 Task: Send an email with the signature Hailey Mitchell with the subject Cancellation of an appointment and the message As per our conversation, please find attached the document you requested. from softage.8@softage.net to softage.10@softage.net and move the email from Sent Items to the folder Reflection
Action: Mouse moved to (109, 154)
Screenshot: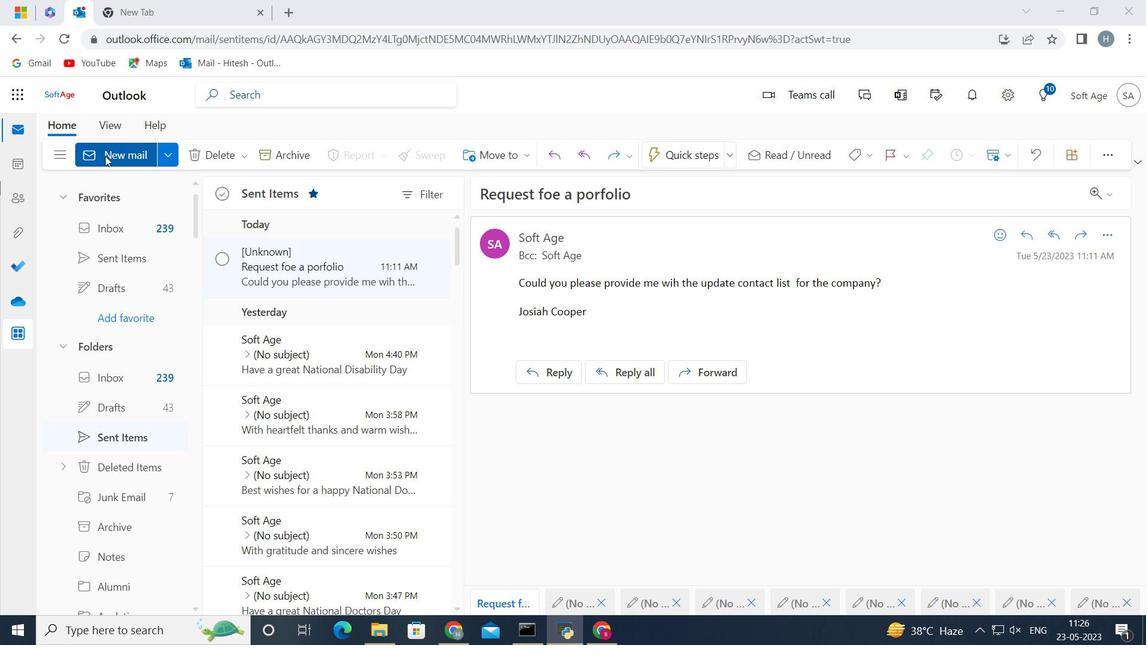 
Action: Mouse pressed left at (109, 154)
Screenshot: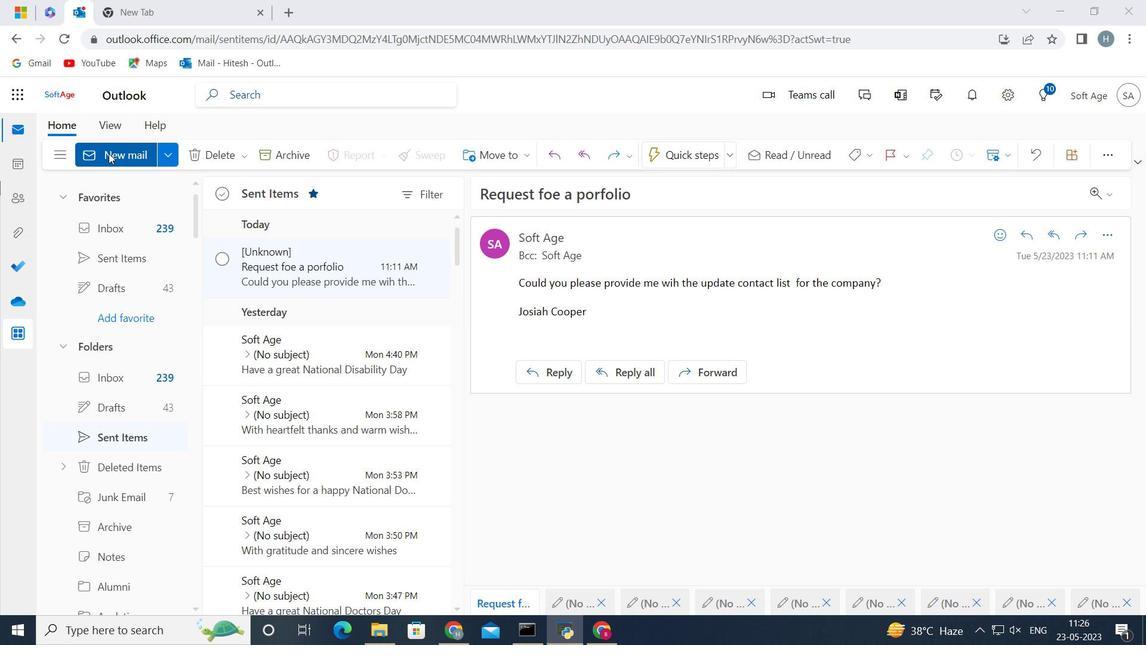 
Action: Mouse moved to (932, 157)
Screenshot: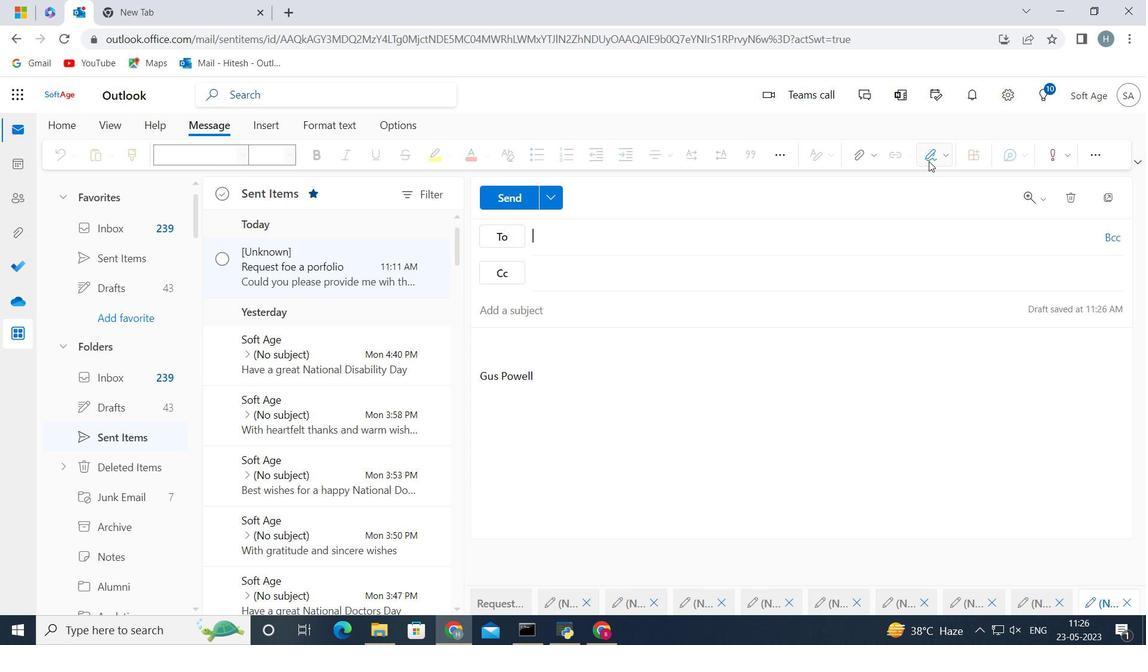 
Action: Mouse pressed left at (932, 157)
Screenshot: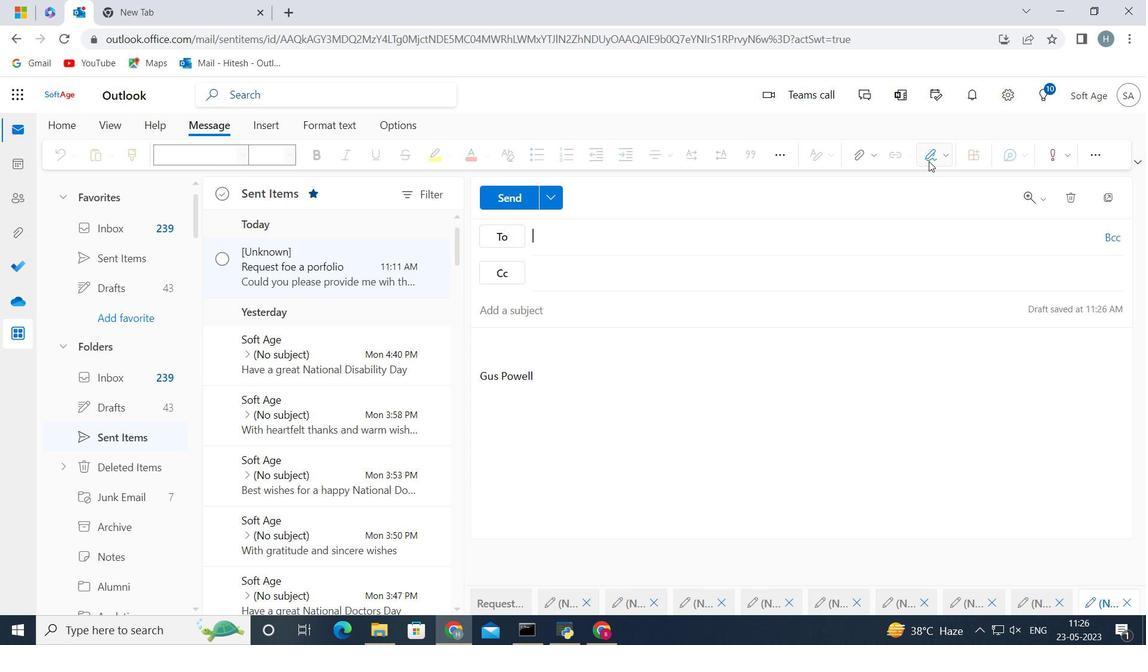 
Action: Mouse moved to (907, 212)
Screenshot: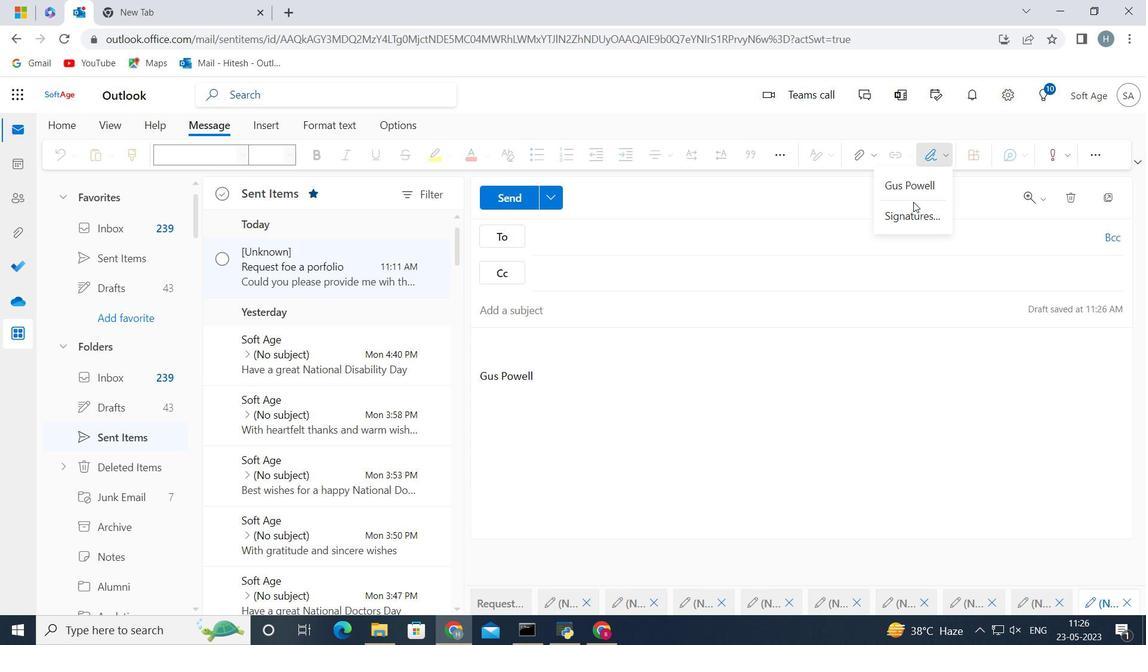 
Action: Mouse pressed left at (907, 212)
Screenshot: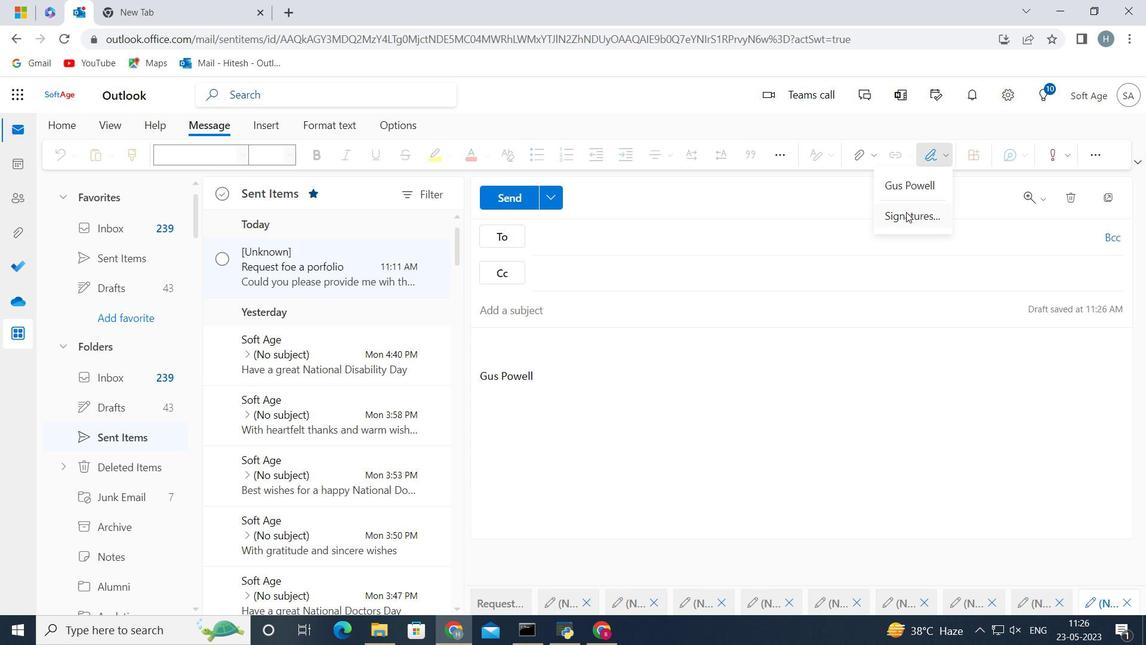 
Action: Mouse moved to (845, 272)
Screenshot: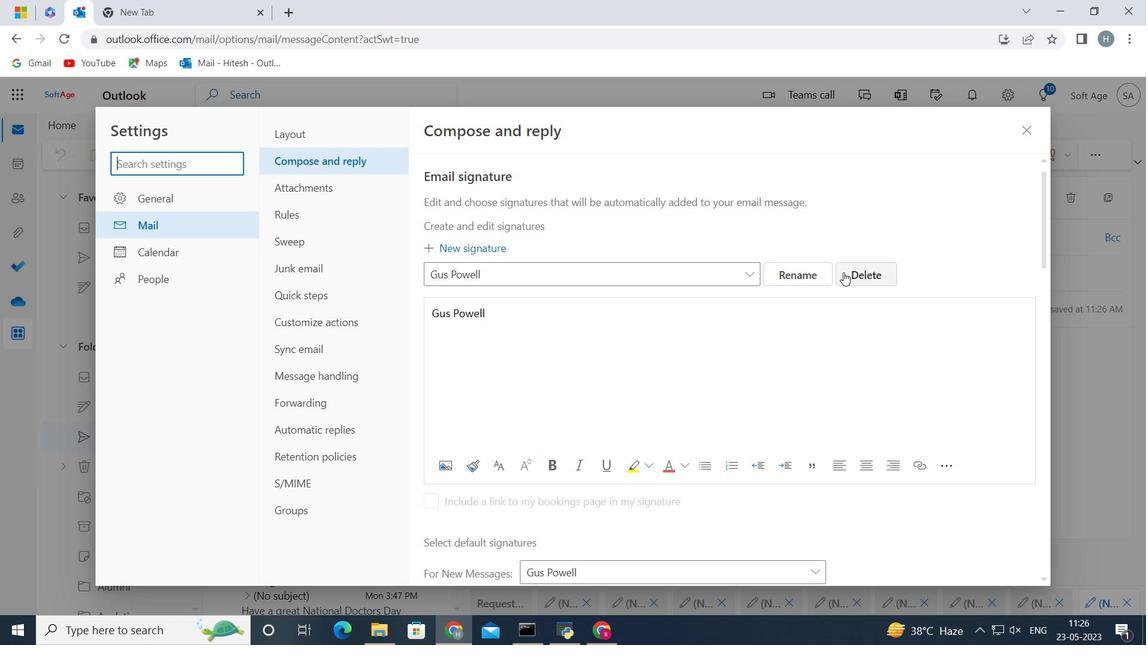 
Action: Mouse pressed left at (845, 272)
Screenshot: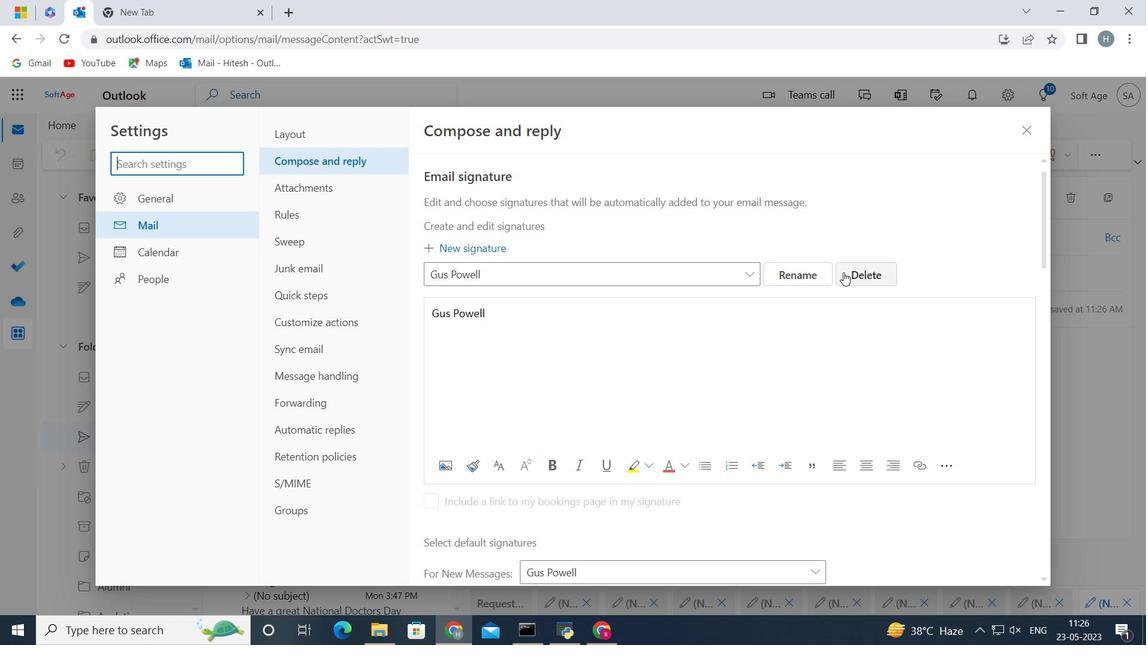 
Action: Mouse moved to (753, 273)
Screenshot: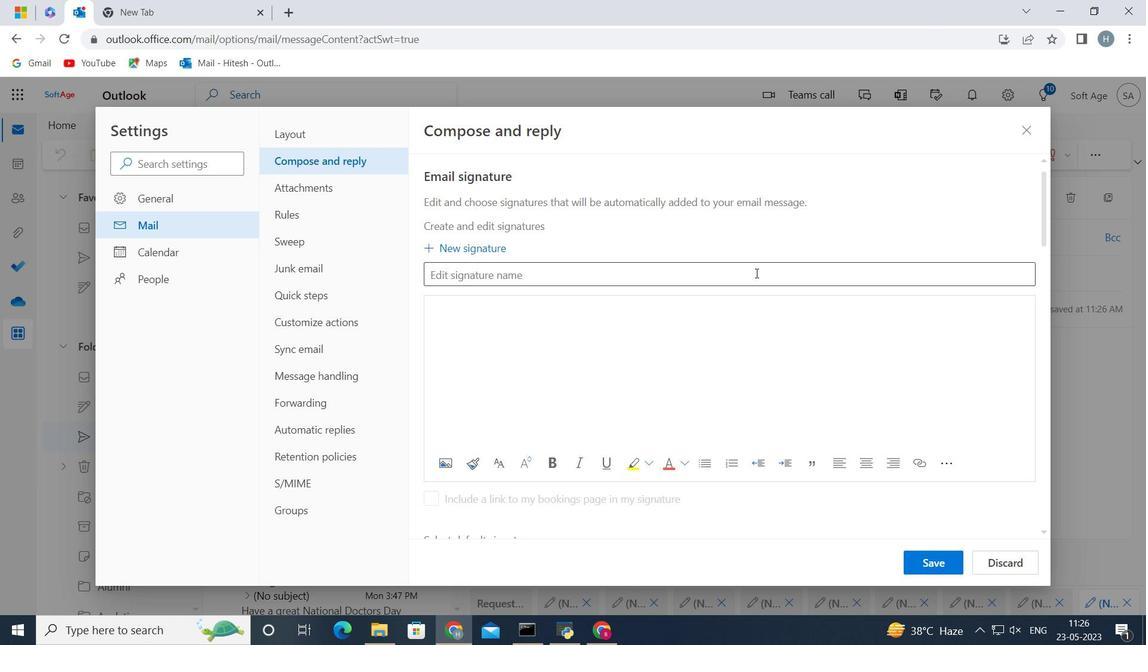 
Action: Mouse pressed left at (753, 273)
Screenshot: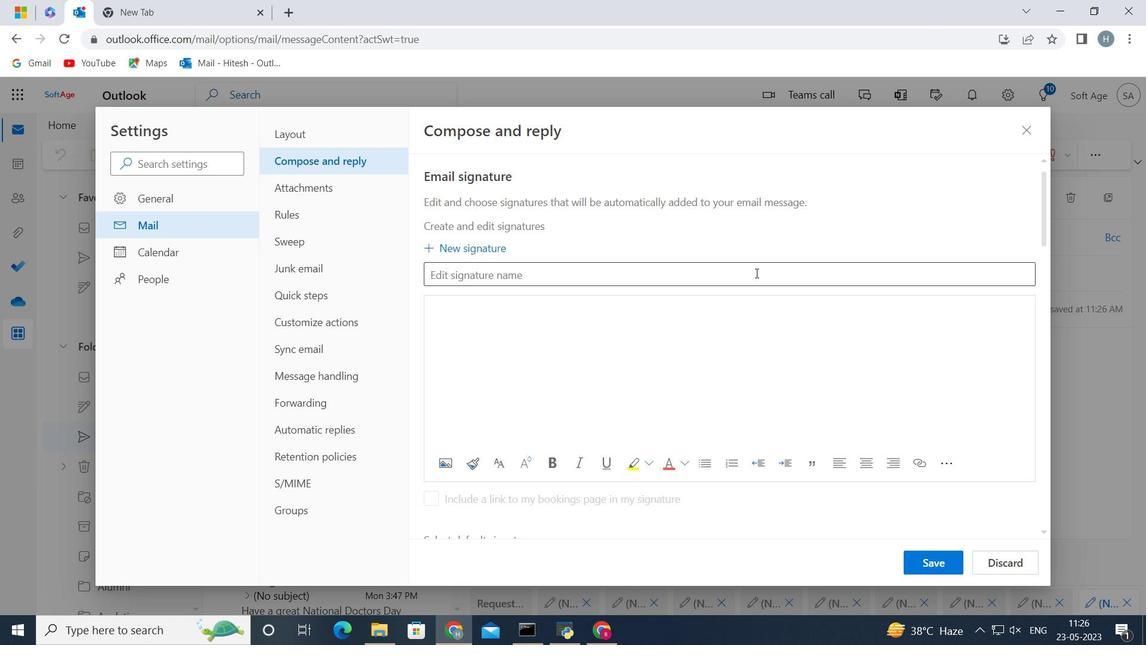 
Action: Mouse moved to (752, 273)
Screenshot: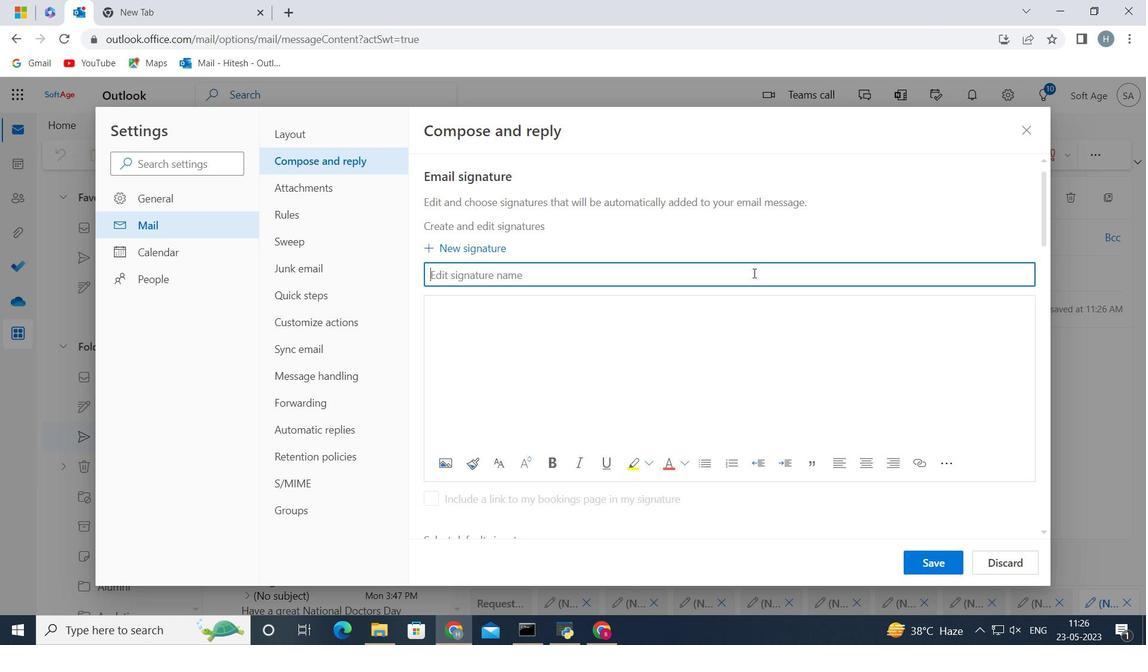 
Action: Key pressed <Key.shift>Hailey<Key.space><Key.shift>Mitchell
Screenshot: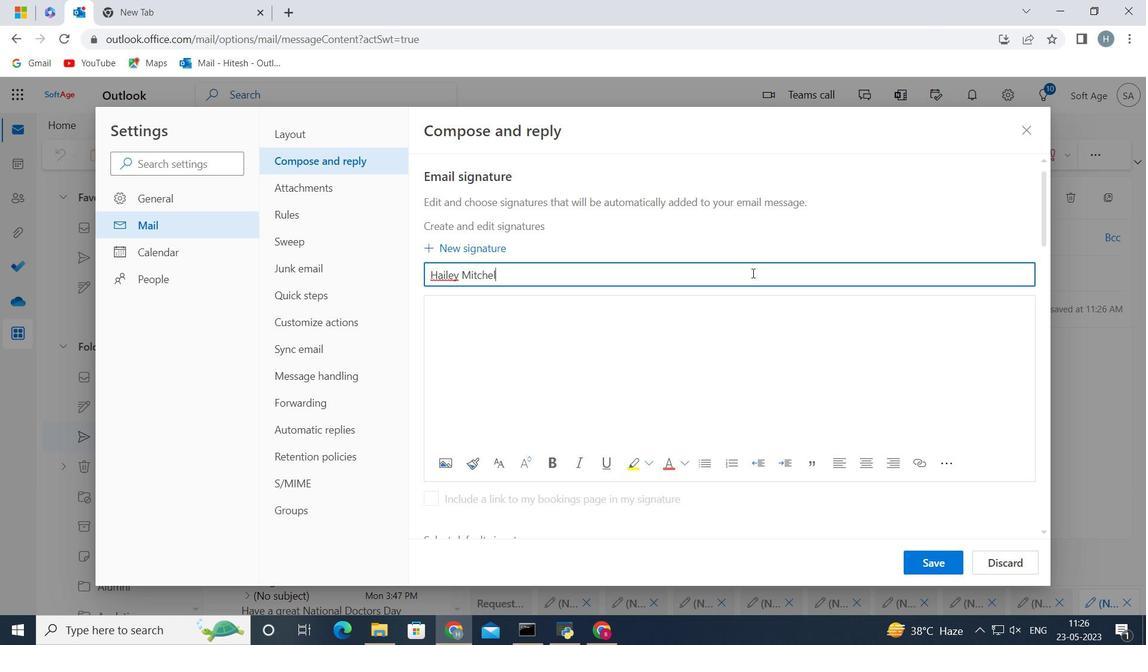 
Action: Mouse moved to (596, 321)
Screenshot: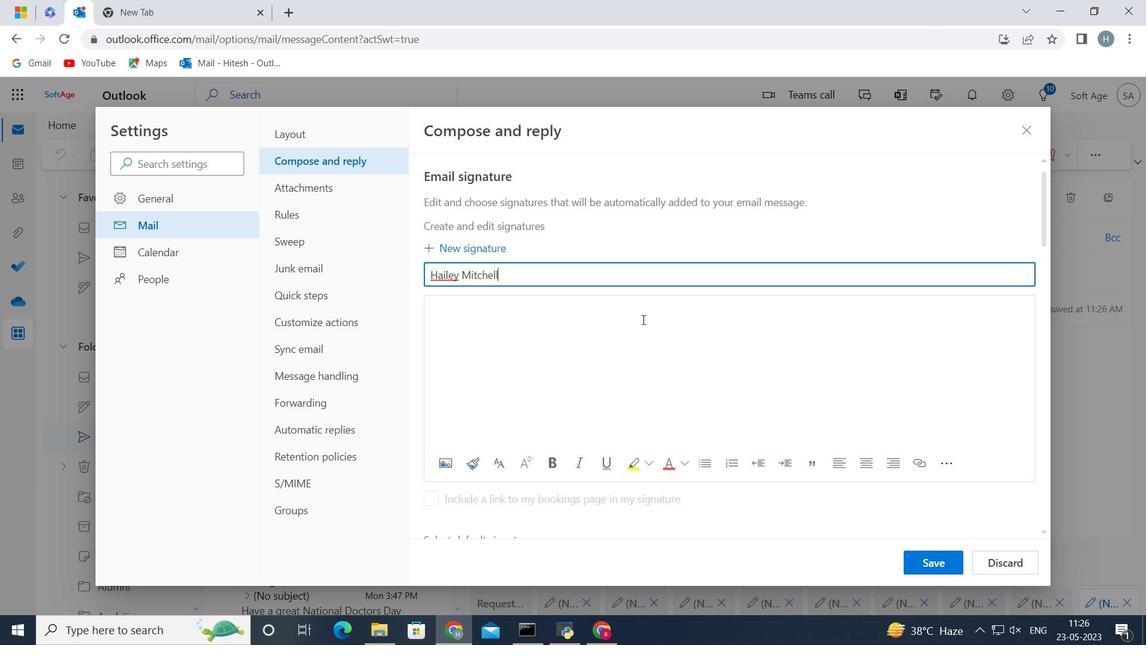 
Action: Mouse pressed left at (596, 321)
Screenshot: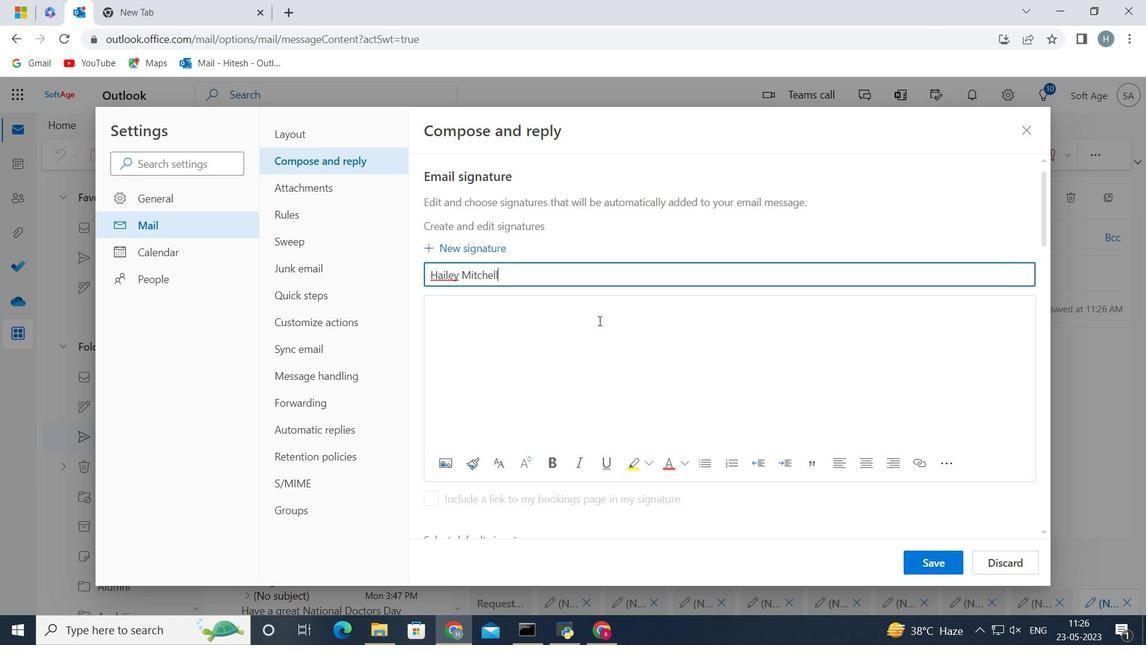 
Action: Key pressed <Key.shift><Key.shift><Key.shift><Key.shift><Key.shift><Key.shift>Hailey<Key.space><Key.shift><Key.shift><Key.shift><Key.shift><Key.shift><Key.shift><Key.shift><Key.shift><Key.shift><Key.shift><Key.shift>Mitchell
Screenshot: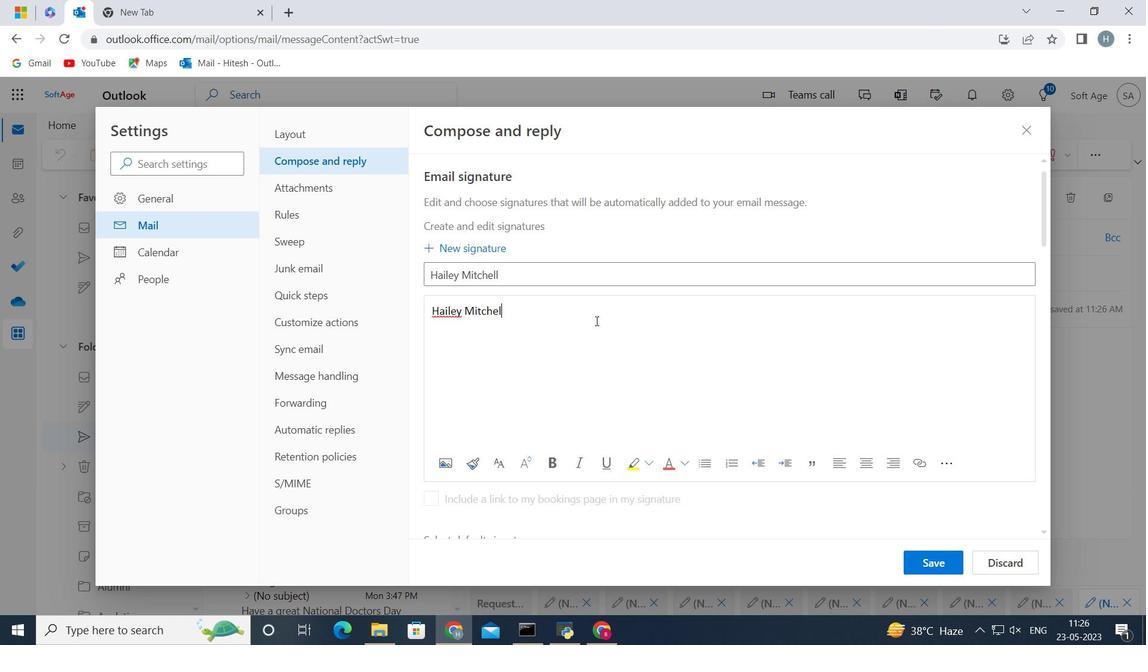 
Action: Mouse moved to (939, 558)
Screenshot: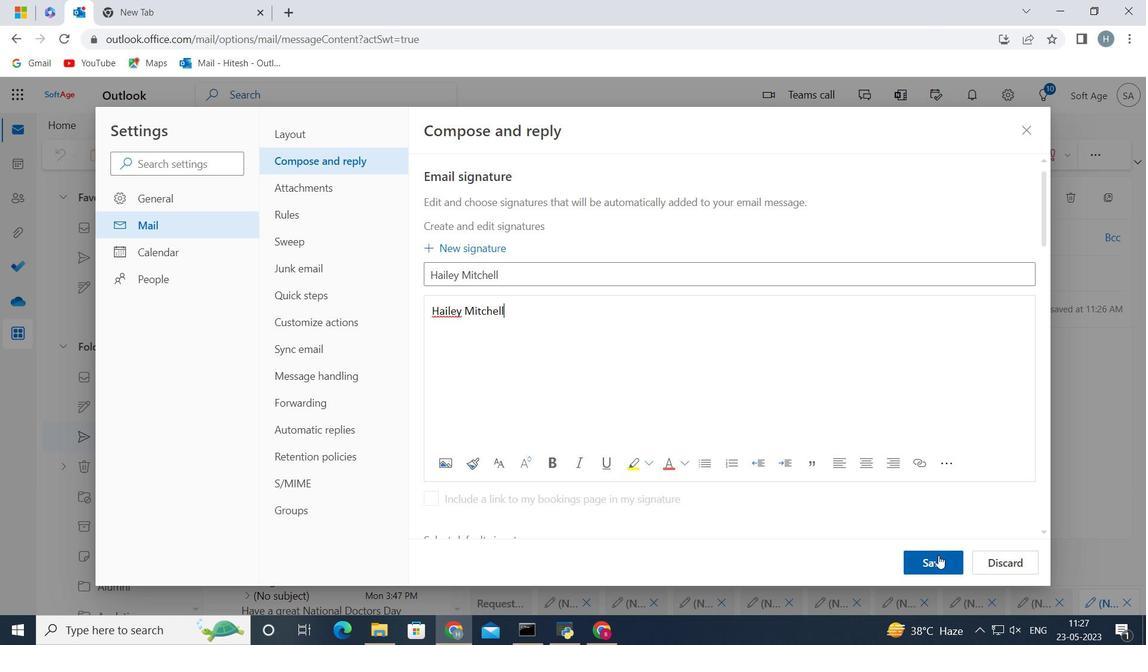 
Action: Mouse pressed left at (939, 558)
Screenshot: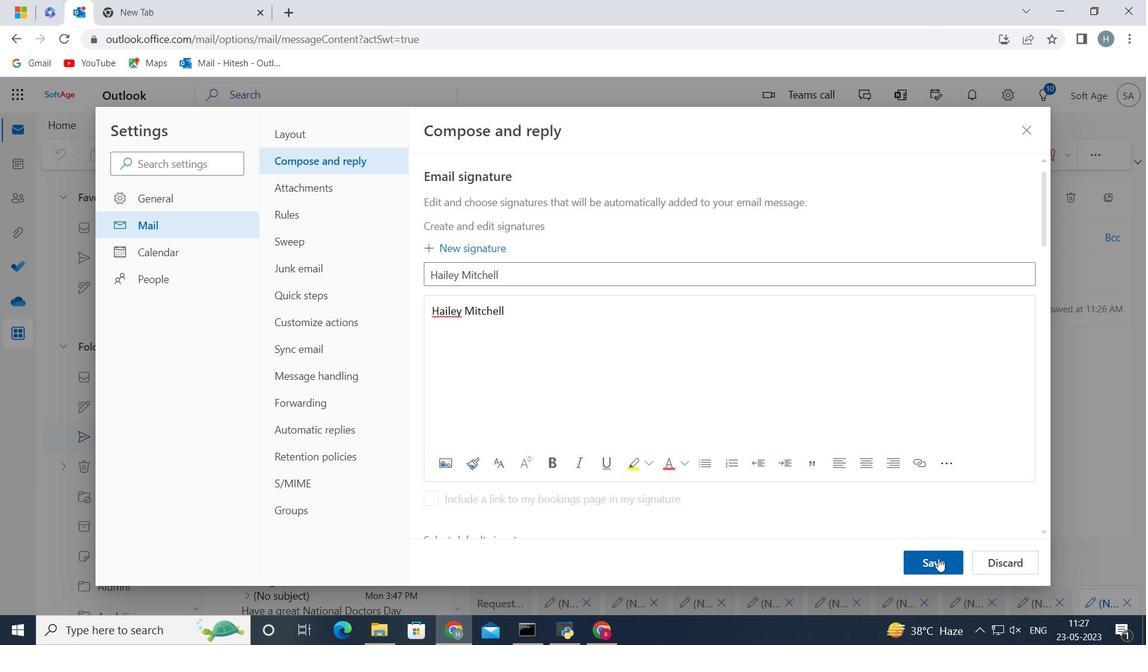 
Action: Mouse moved to (788, 385)
Screenshot: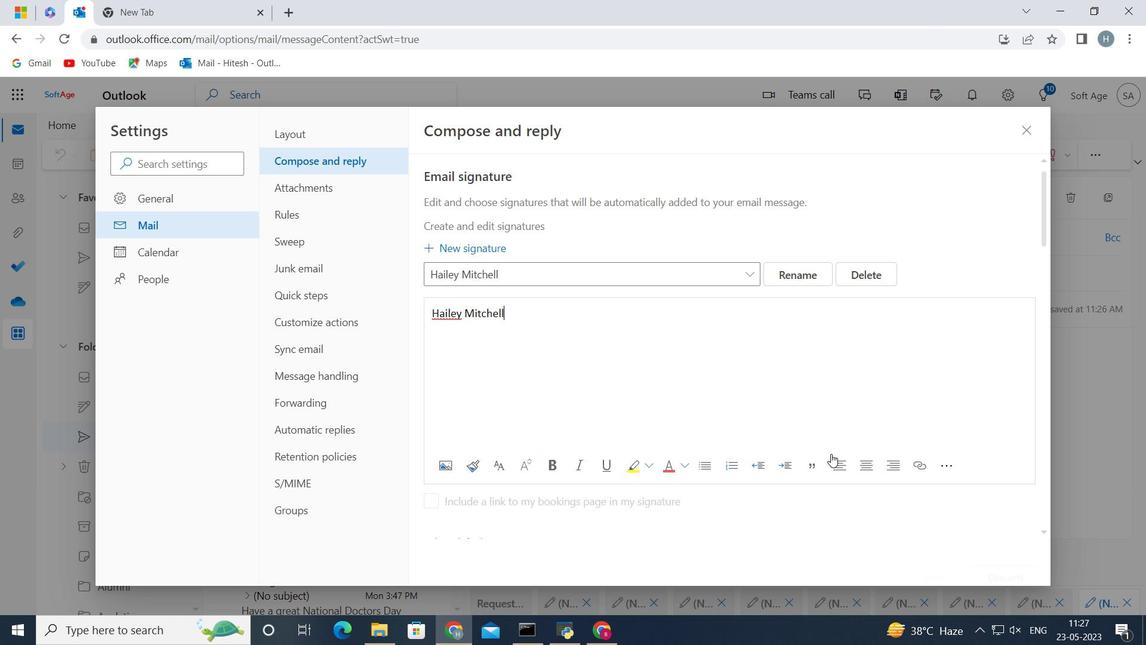 
Action: Mouse scrolled (788, 385) with delta (0, 0)
Screenshot: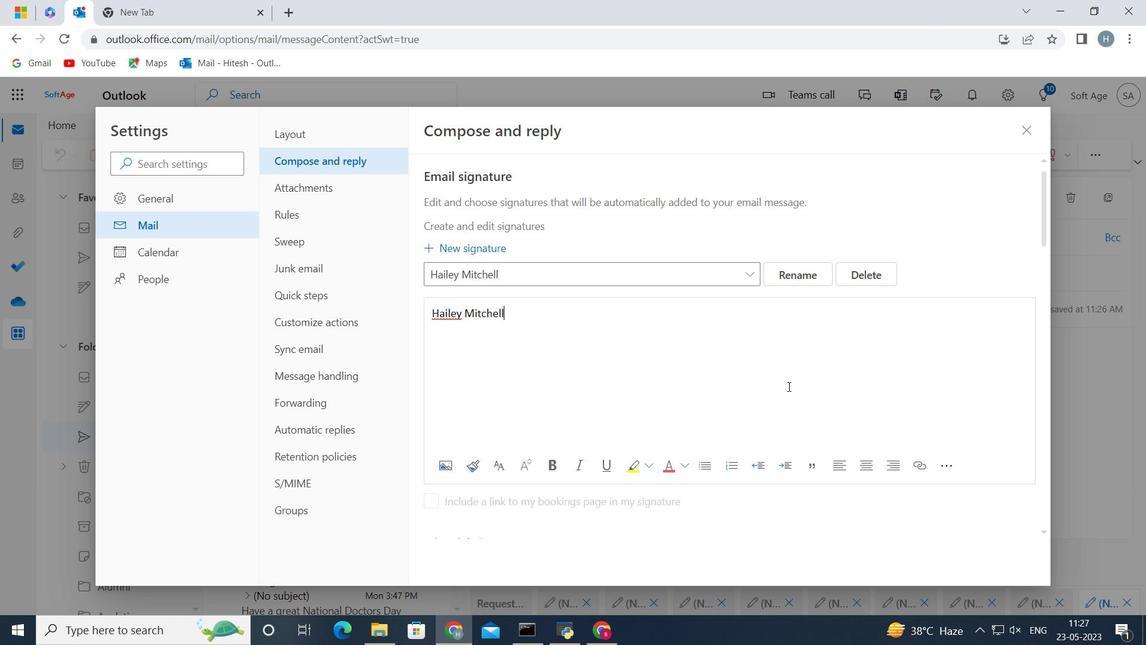 
Action: Mouse scrolled (788, 385) with delta (0, 0)
Screenshot: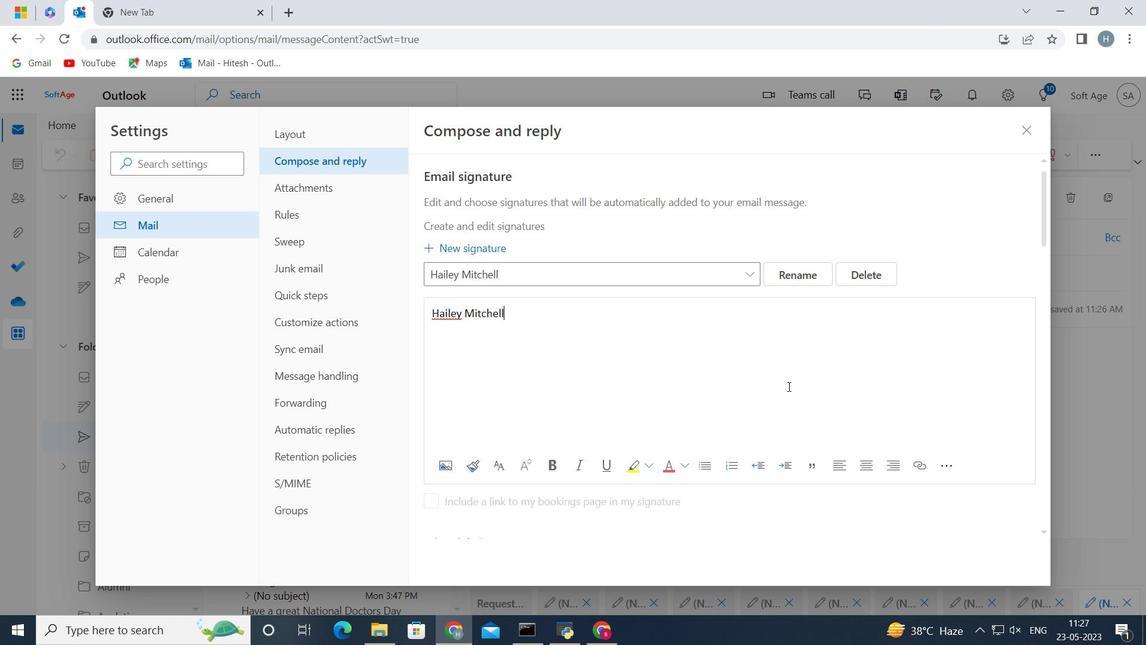 
Action: Mouse scrolled (788, 385) with delta (0, 0)
Screenshot: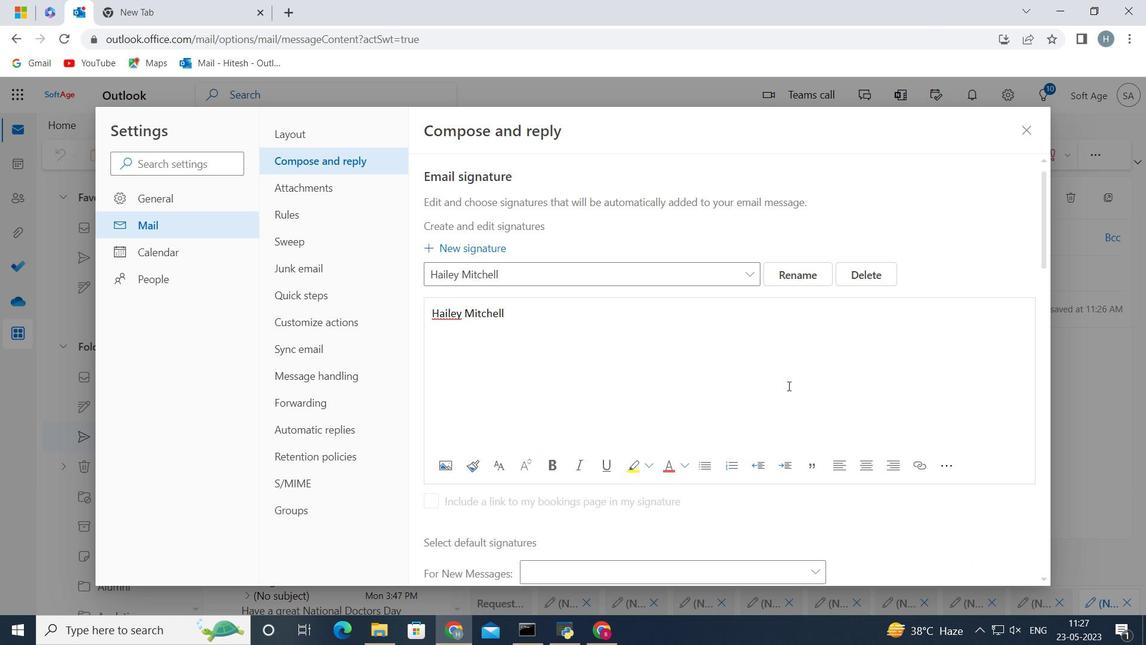 
Action: Mouse moved to (752, 354)
Screenshot: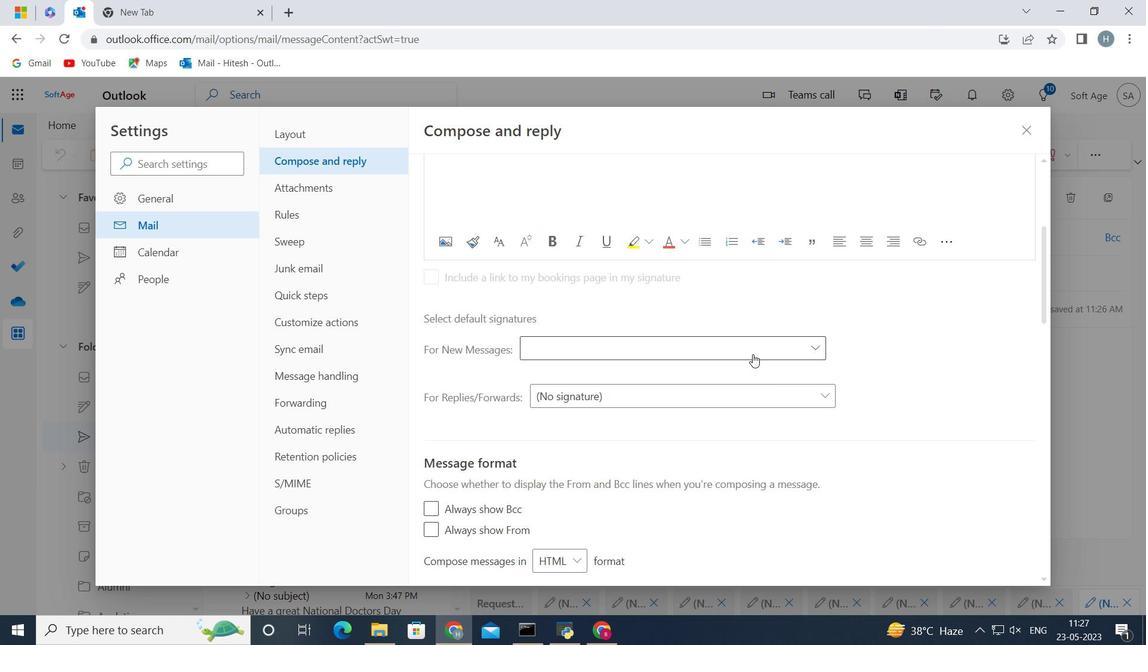 
Action: Mouse pressed left at (752, 354)
Screenshot: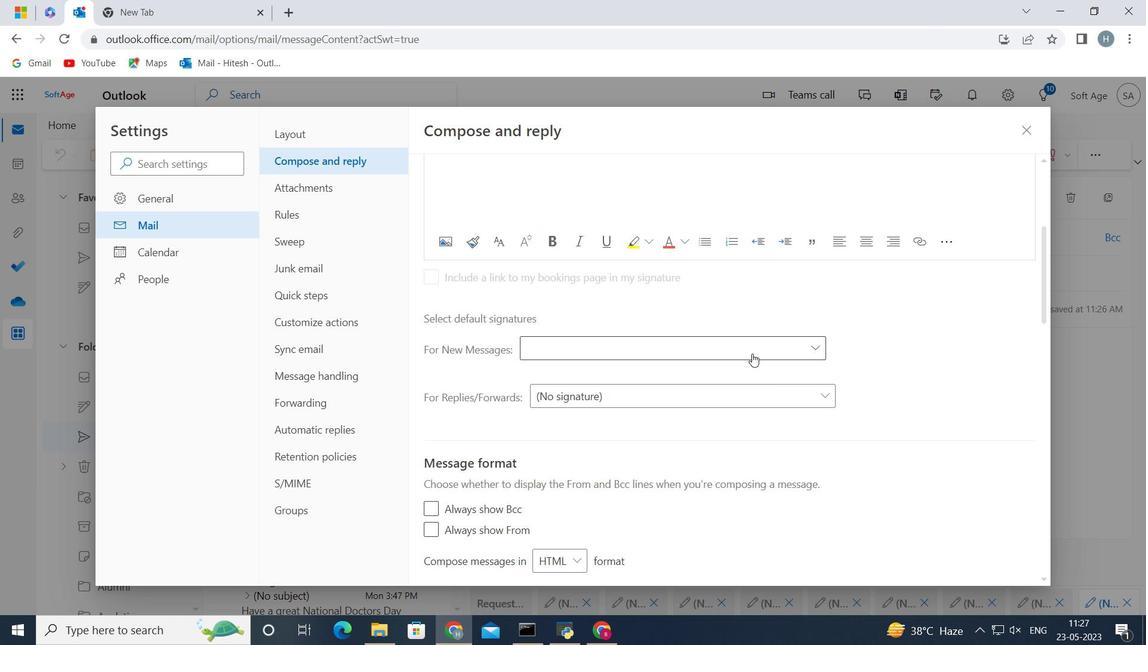 
Action: Mouse moved to (741, 394)
Screenshot: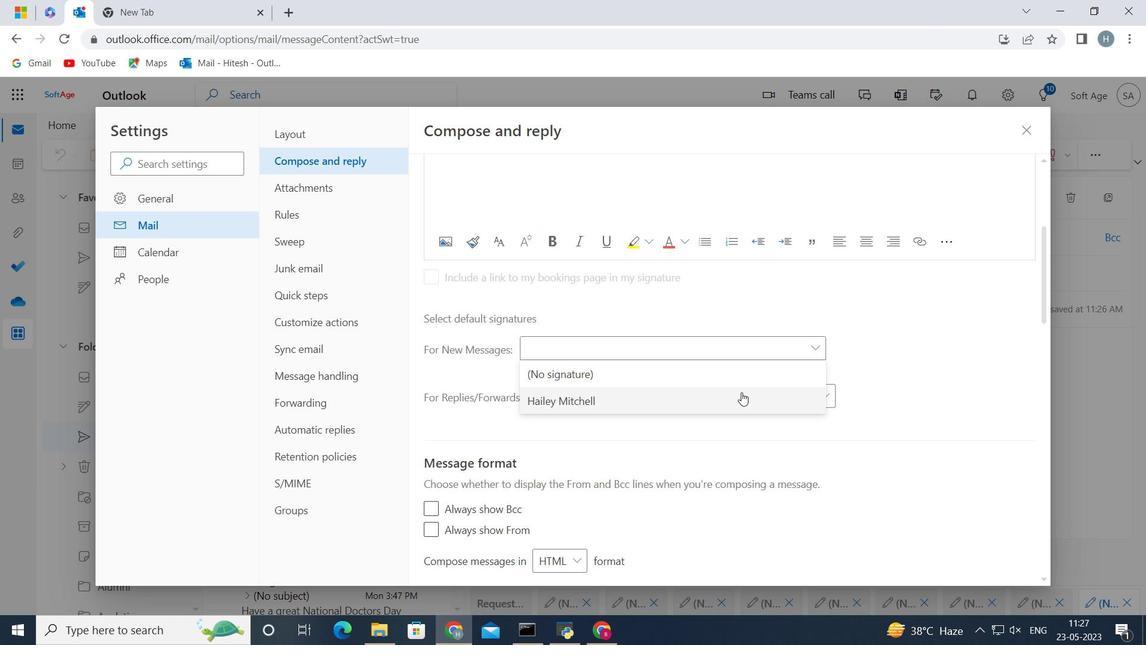 
Action: Mouse pressed left at (741, 394)
Screenshot: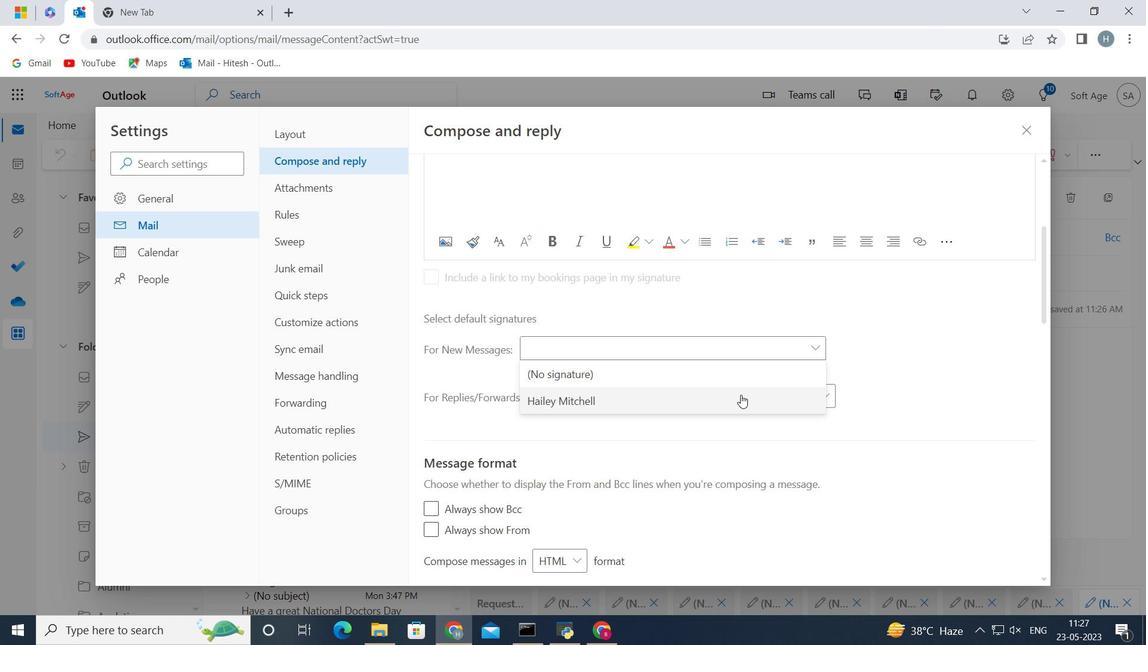 
Action: Mouse moved to (933, 561)
Screenshot: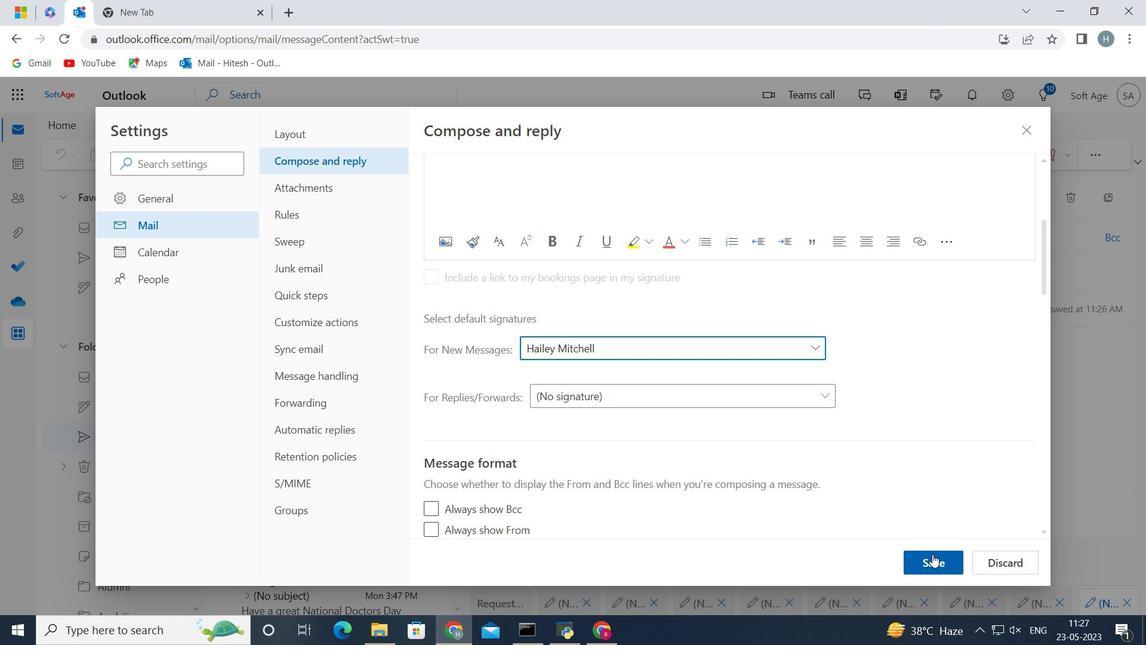 
Action: Mouse pressed left at (933, 561)
Screenshot: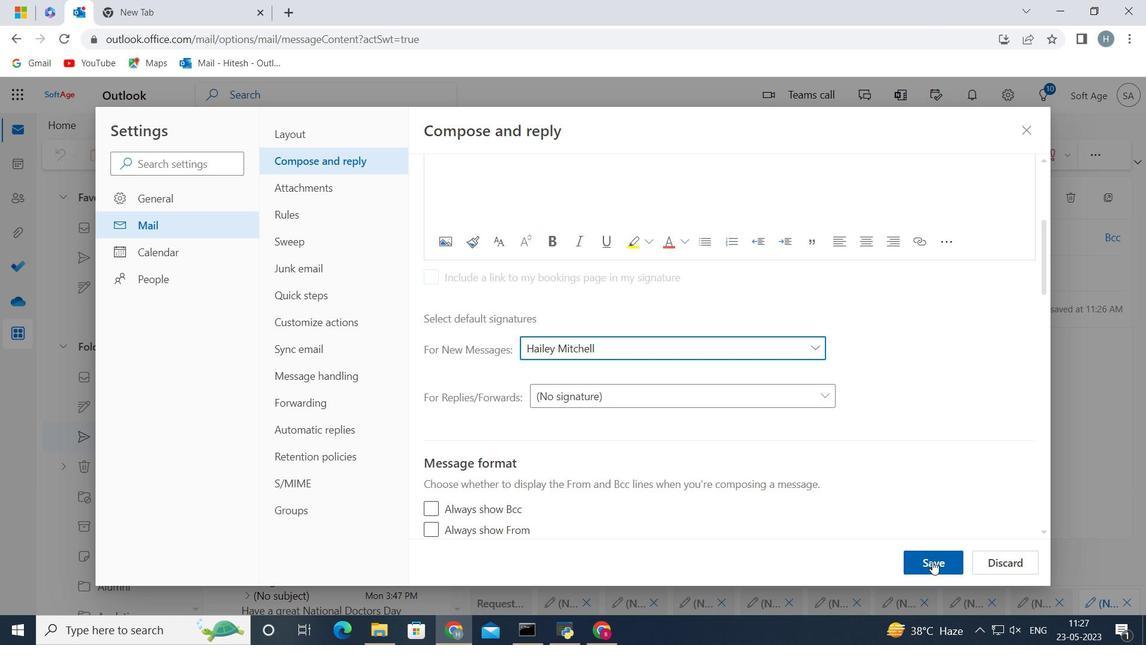 
Action: Mouse moved to (1023, 129)
Screenshot: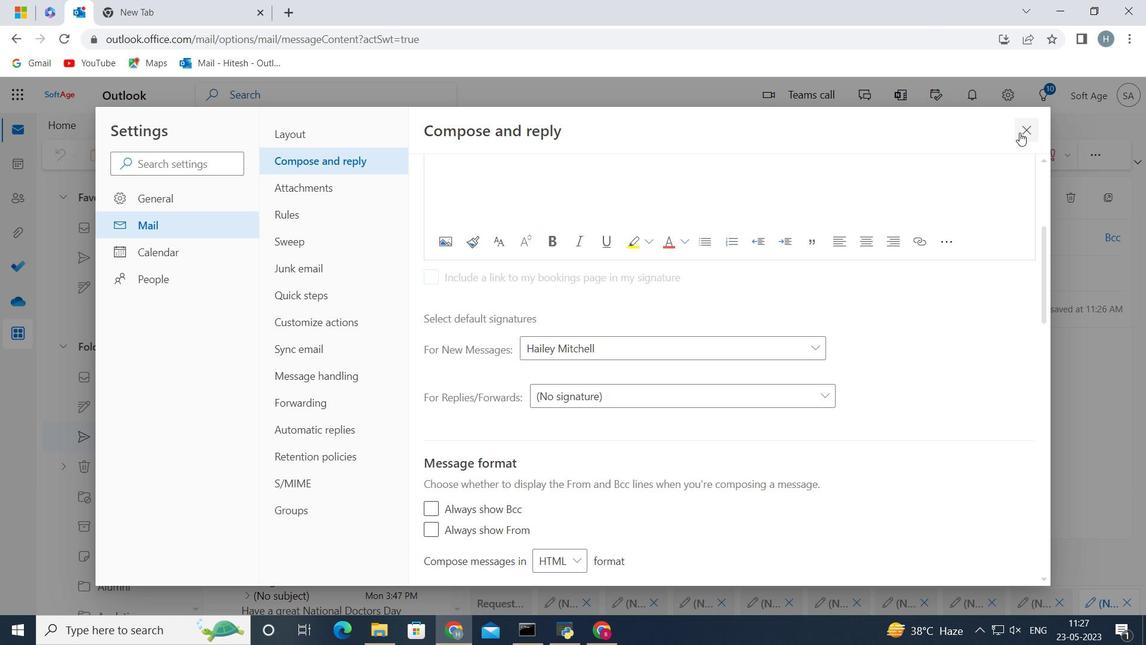 
Action: Mouse pressed left at (1023, 129)
Screenshot: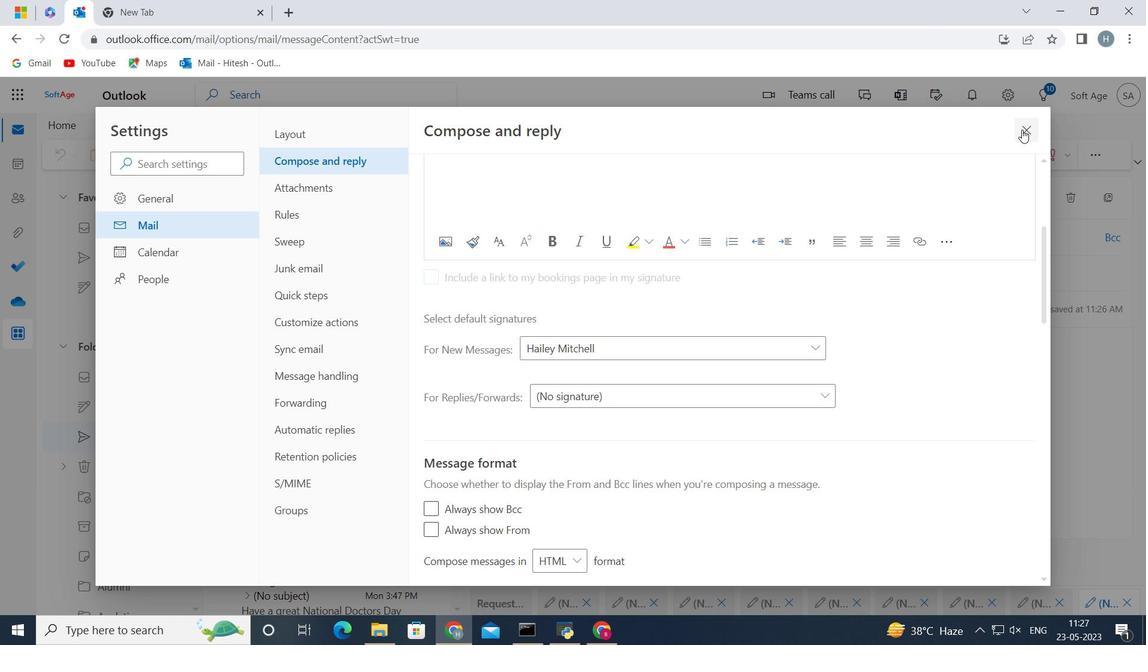 
Action: Mouse moved to (529, 306)
Screenshot: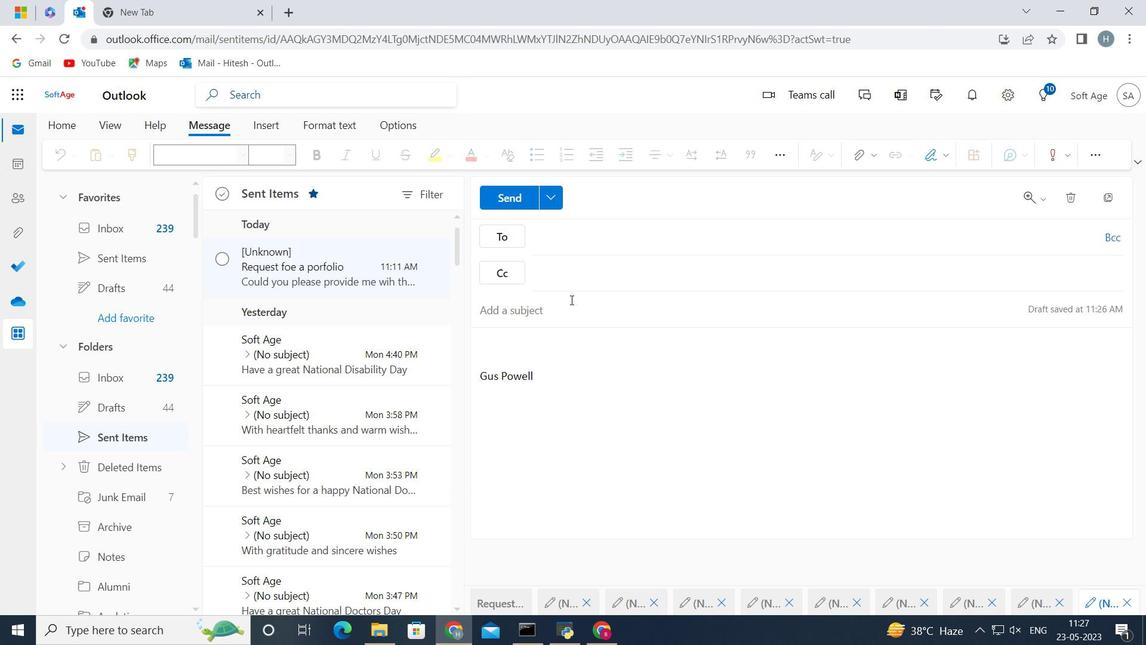 
Action: Mouse pressed left at (529, 306)
Screenshot: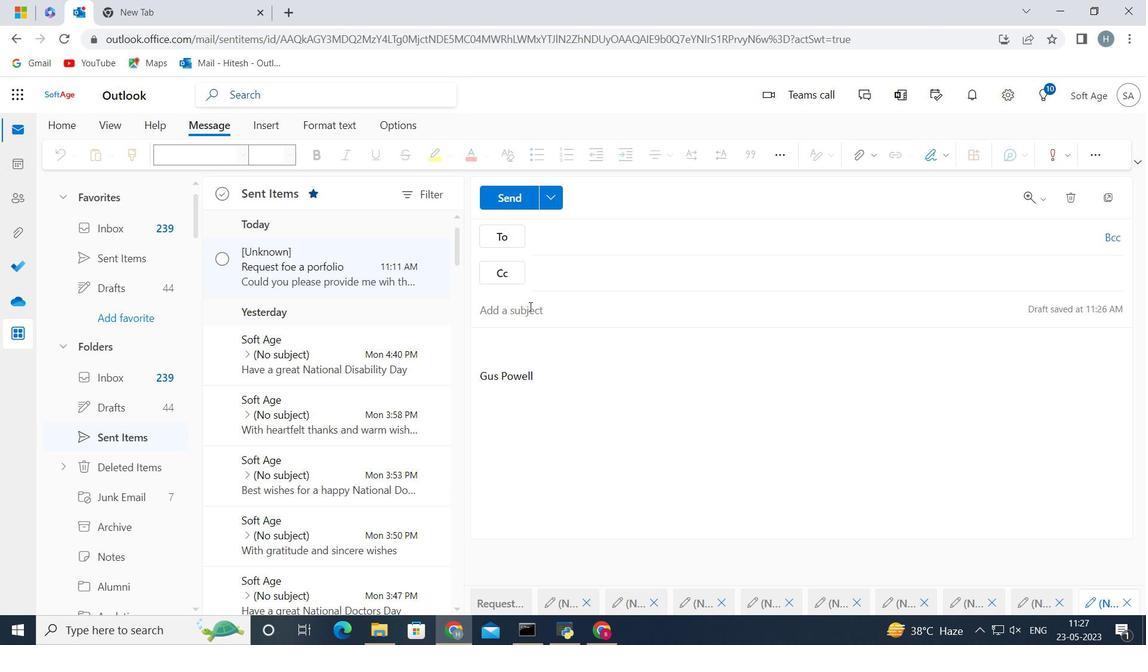 
Action: Key pressed <Key.shift><Key.shift><Key.shift>Cancellation<Key.space>of<Key.space>an<Key.space>appointment<Key.space>
Screenshot: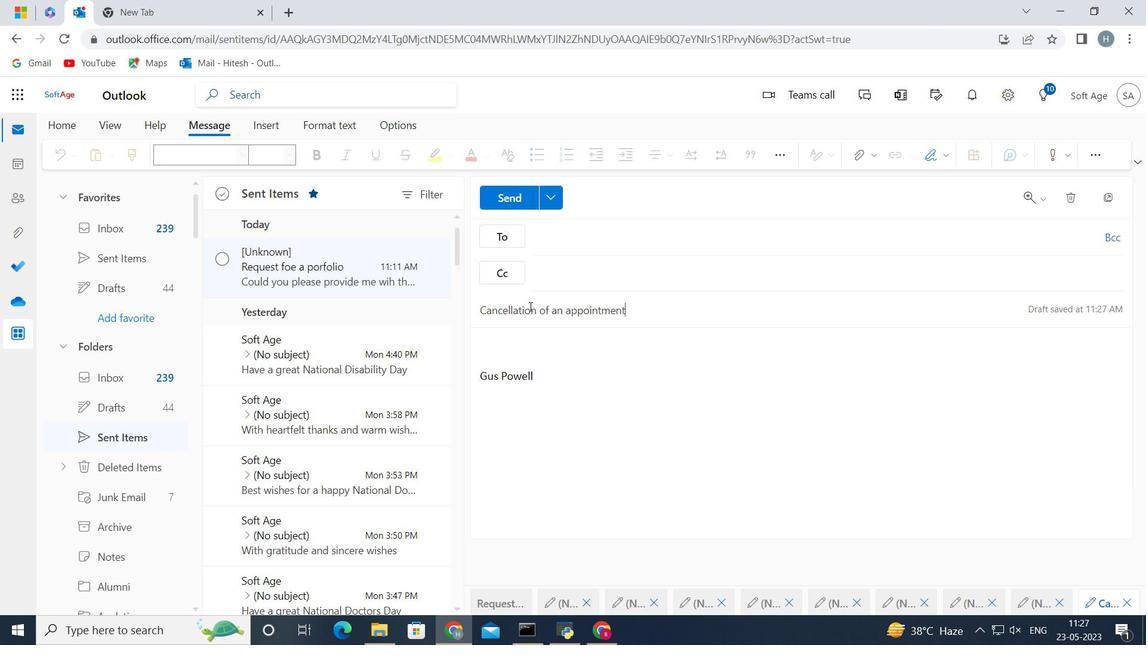 
Action: Mouse moved to (544, 377)
Screenshot: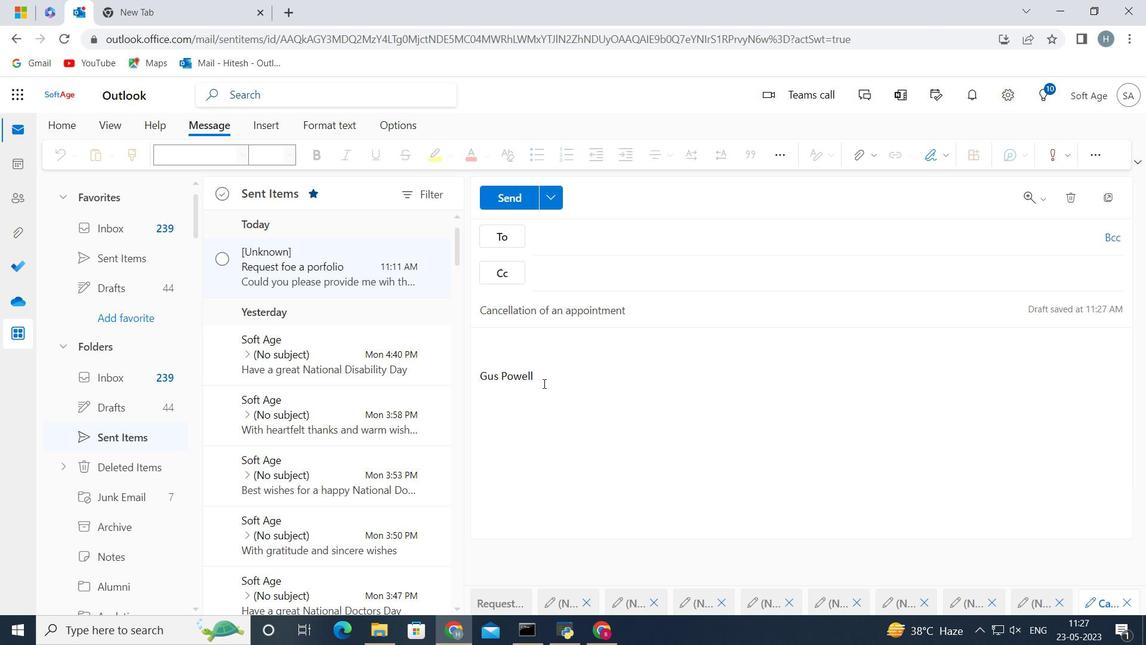 
Action: Mouse pressed left at (544, 377)
Screenshot: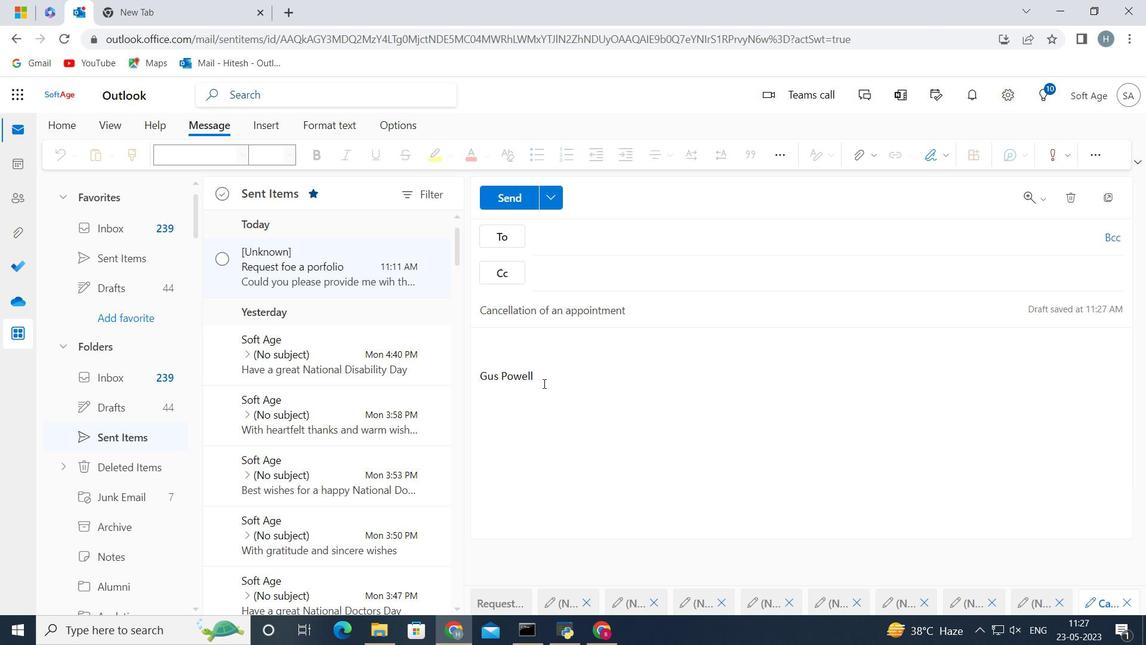 
Action: Mouse moved to (545, 376)
Screenshot: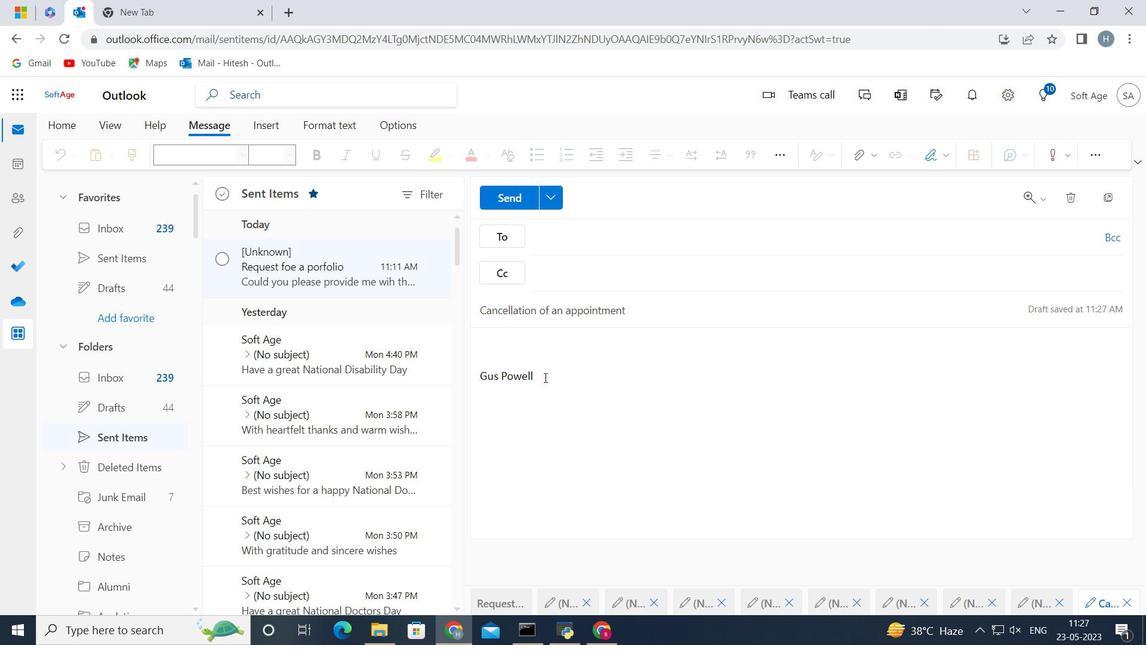 
Action: Key pressed <Key.backspace><Key.backspace><Key.backspace><Key.backspace><Key.backspace><Key.backspace><Key.backspace><Key.backspace><Key.backspace><Key.backspace><Key.backspace><Key.backspace><Key.backspace><Key.shift><Key.shift>As<Key.space>per<Key.space>our<Key.space>conversation,<Key.space>please<Key.space>find<Key.space>attached<Key.space>the<Key.space>document<Key.space>you<Key.space>requested<Key.space>
Screenshot: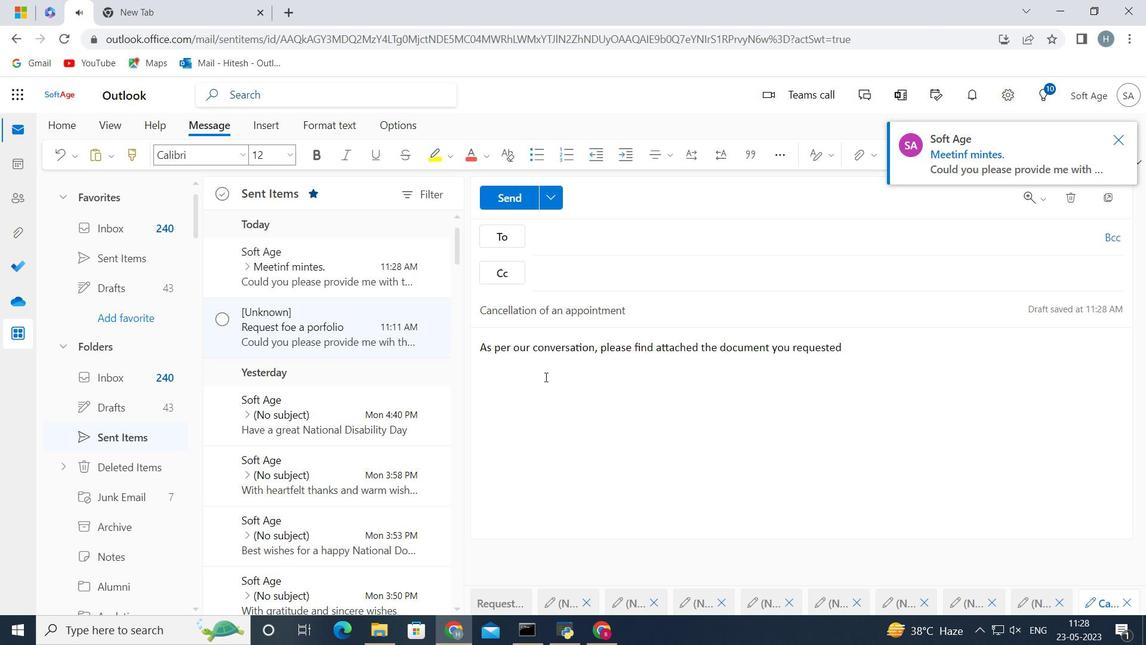 
Action: Mouse moved to (569, 232)
Screenshot: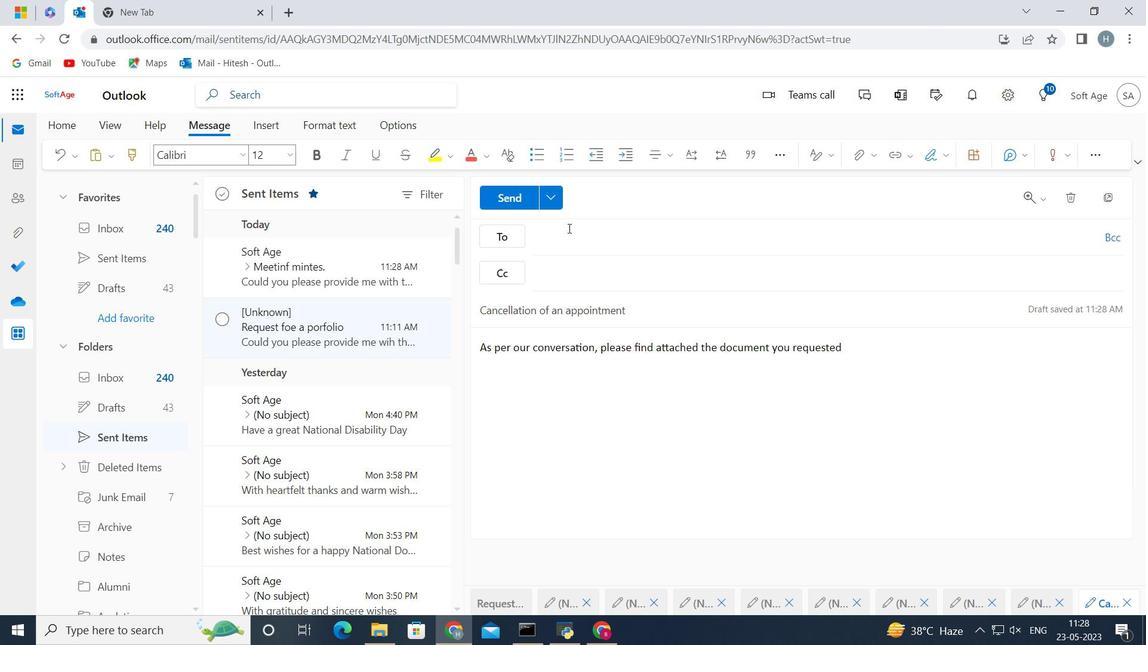 
Action: Mouse pressed left at (569, 232)
Screenshot: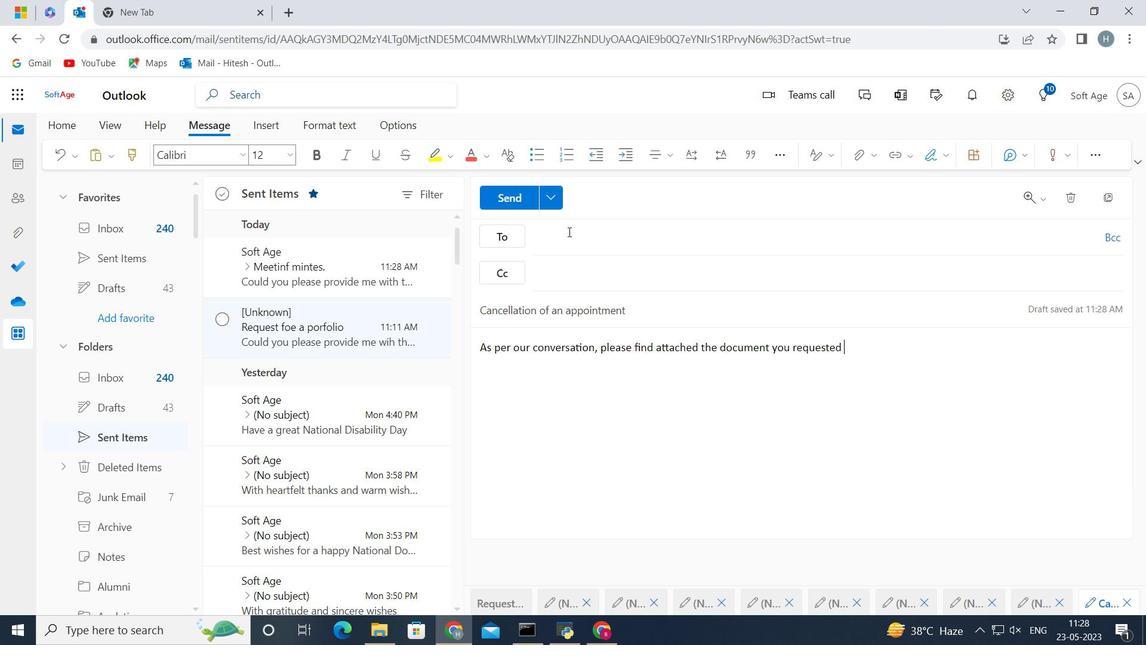 
Action: Key pressed softage.10<Key.shift>@softage.net
Screenshot: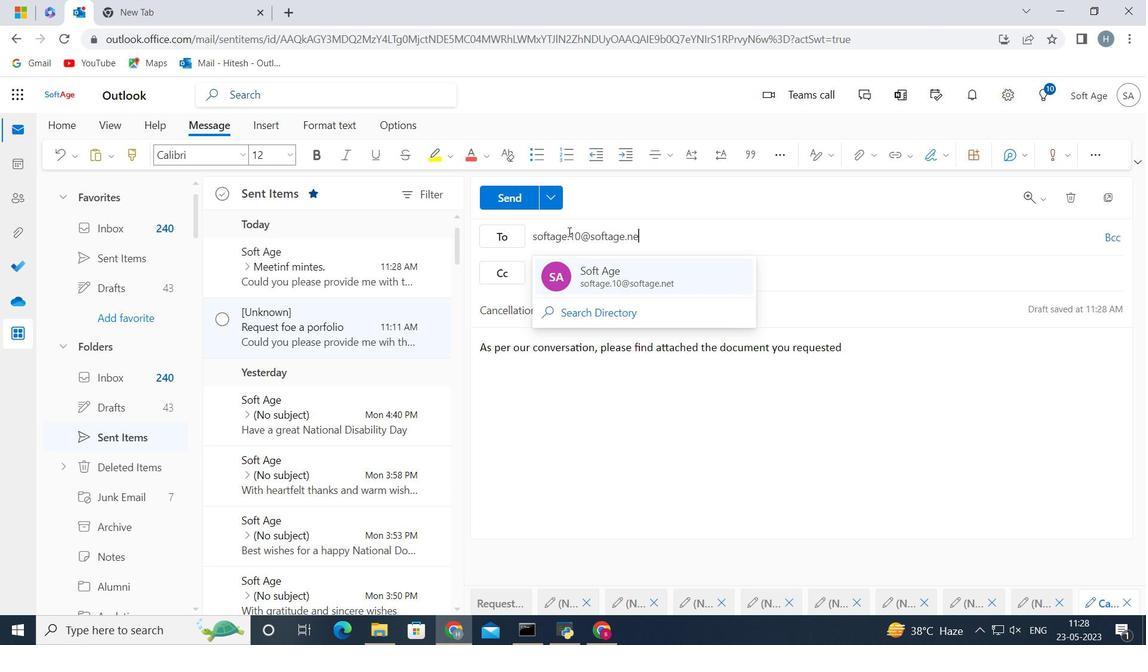 
Action: Mouse moved to (584, 268)
Screenshot: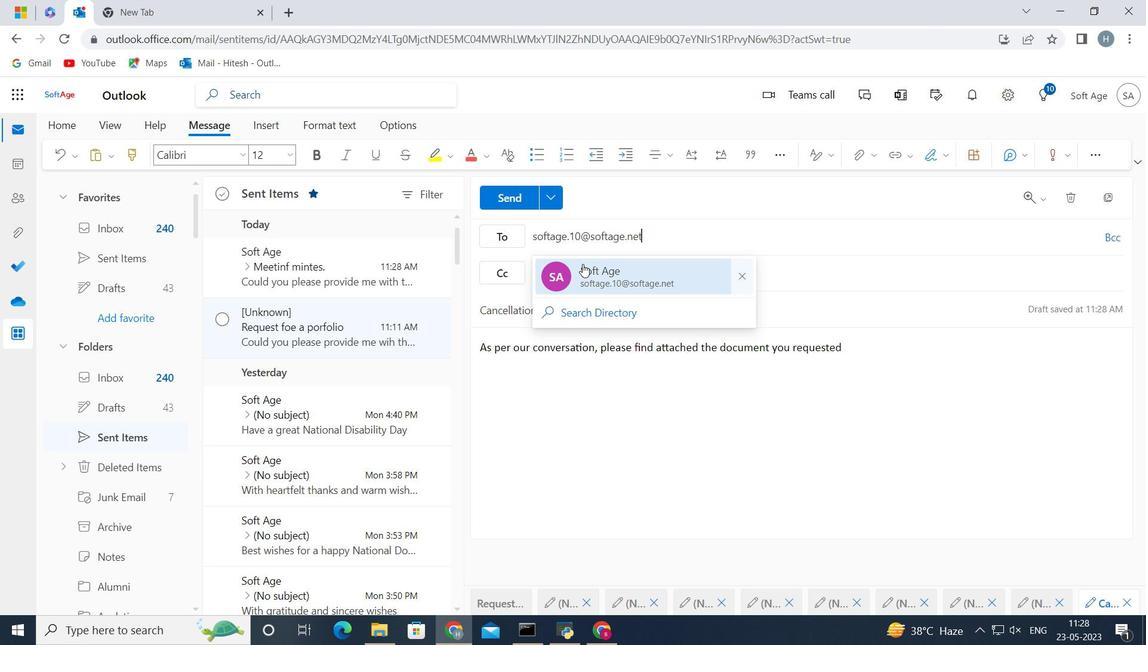
Action: Mouse pressed left at (584, 268)
Screenshot: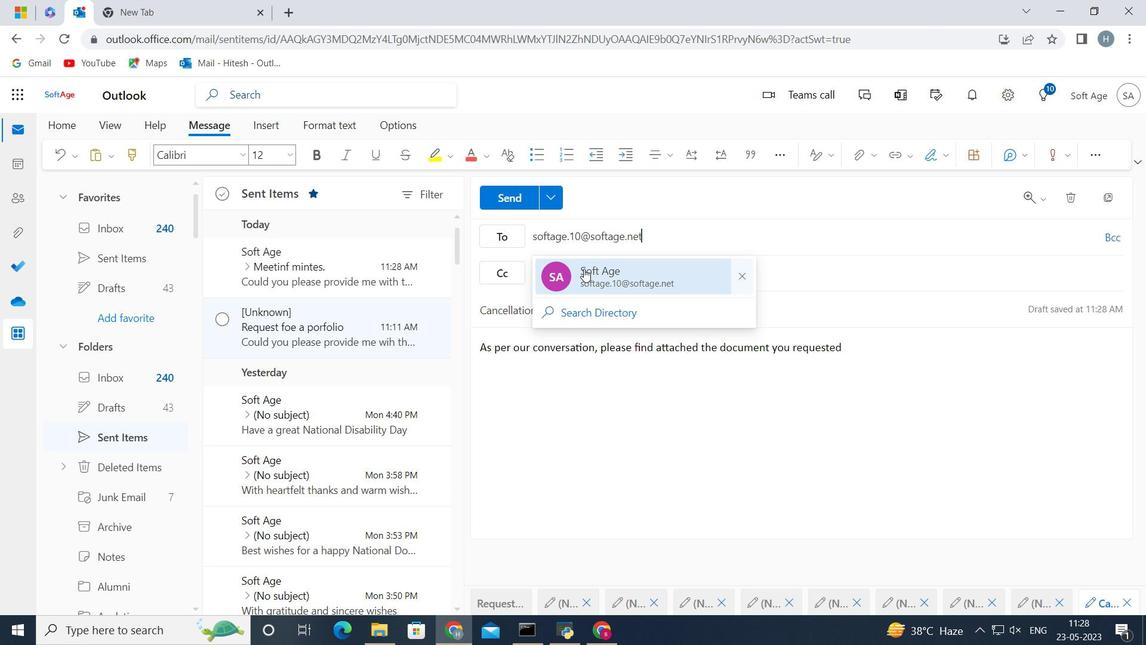 
Action: Mouse moved to (514, 198)
Screenshot: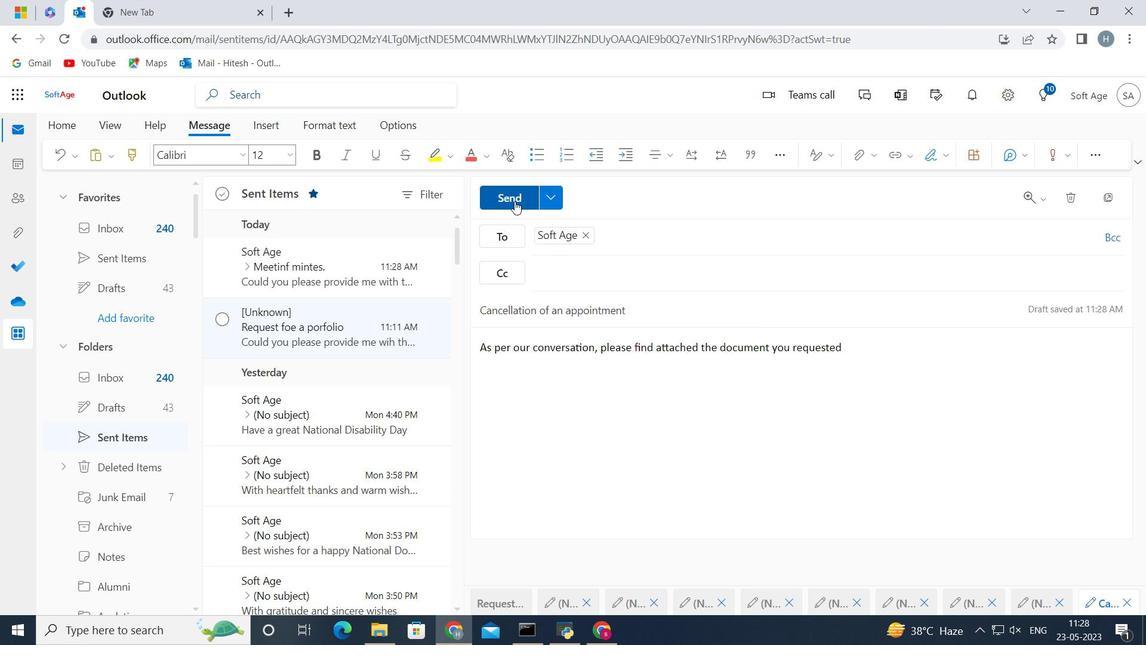 
Action: Mouse pressed left at (514, 198)
Screenshot: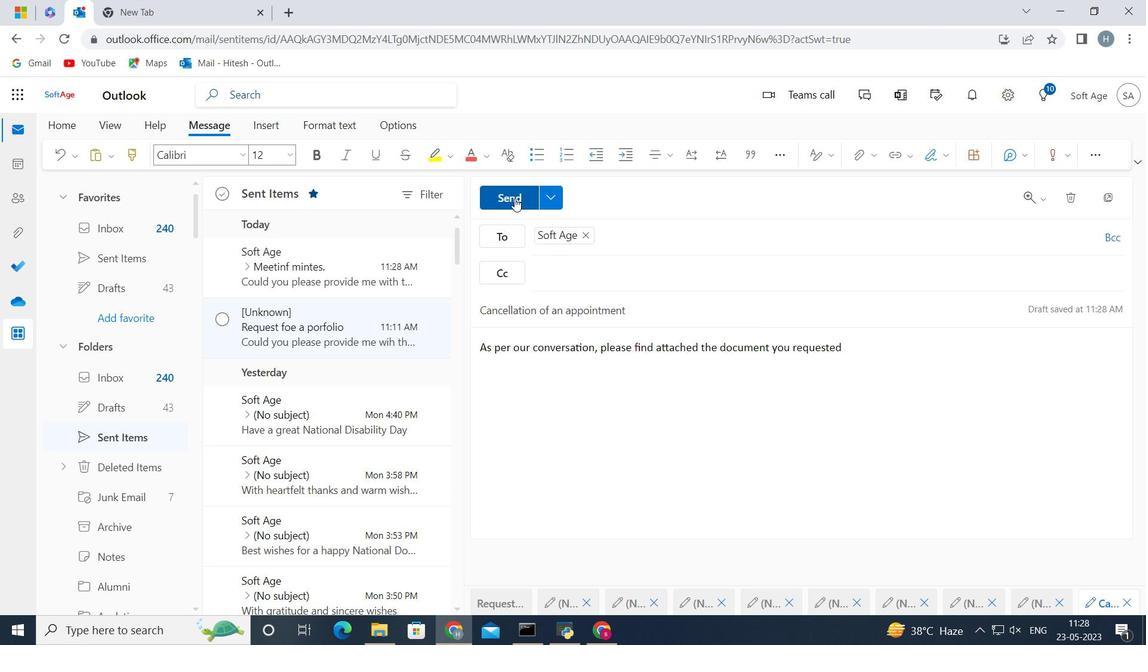 
Action: Mouse moved to (623, 389)
Screenshot: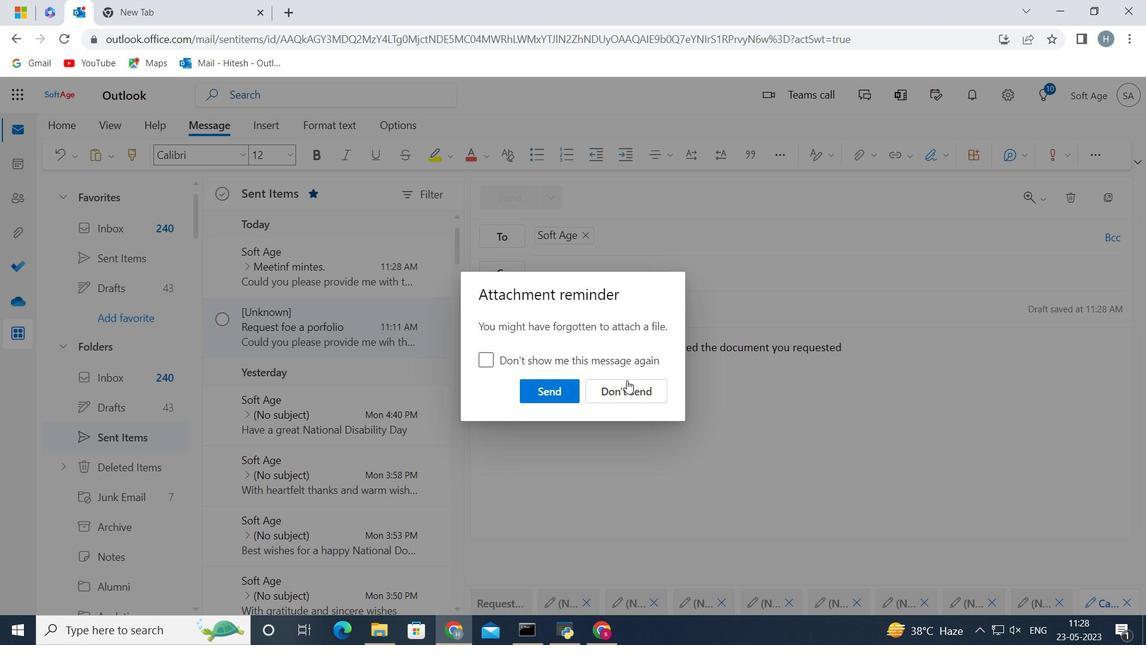 
Action: Mouse pressed left at (623, 389)
Screenshot: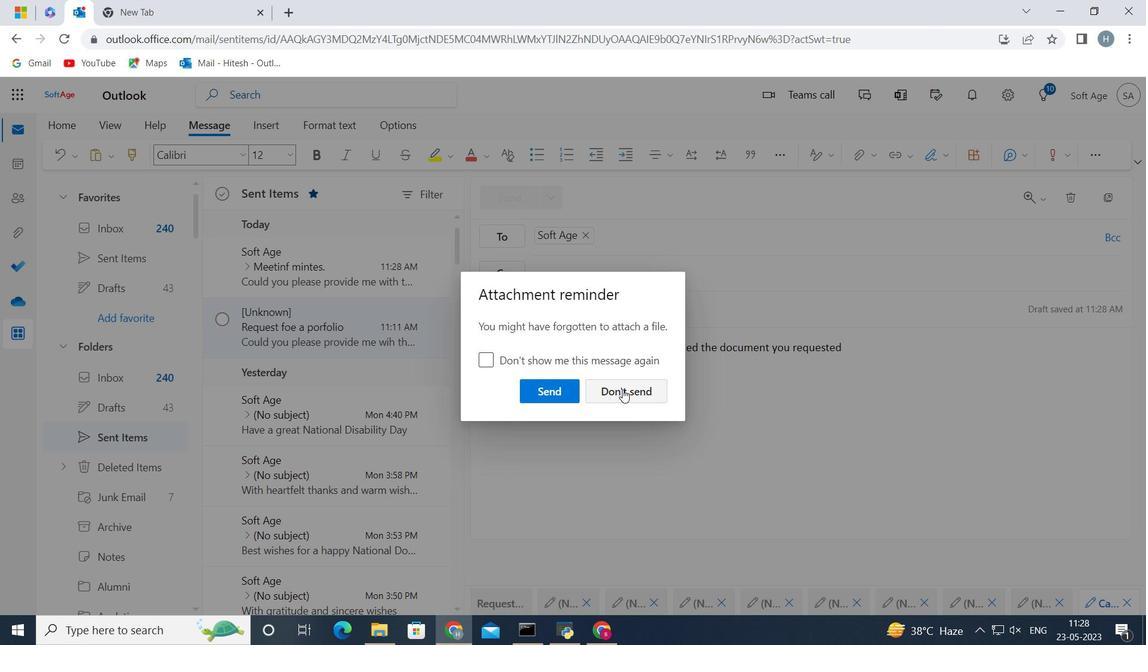 
Action: Mouse moved to (507, 198)
Screenshot: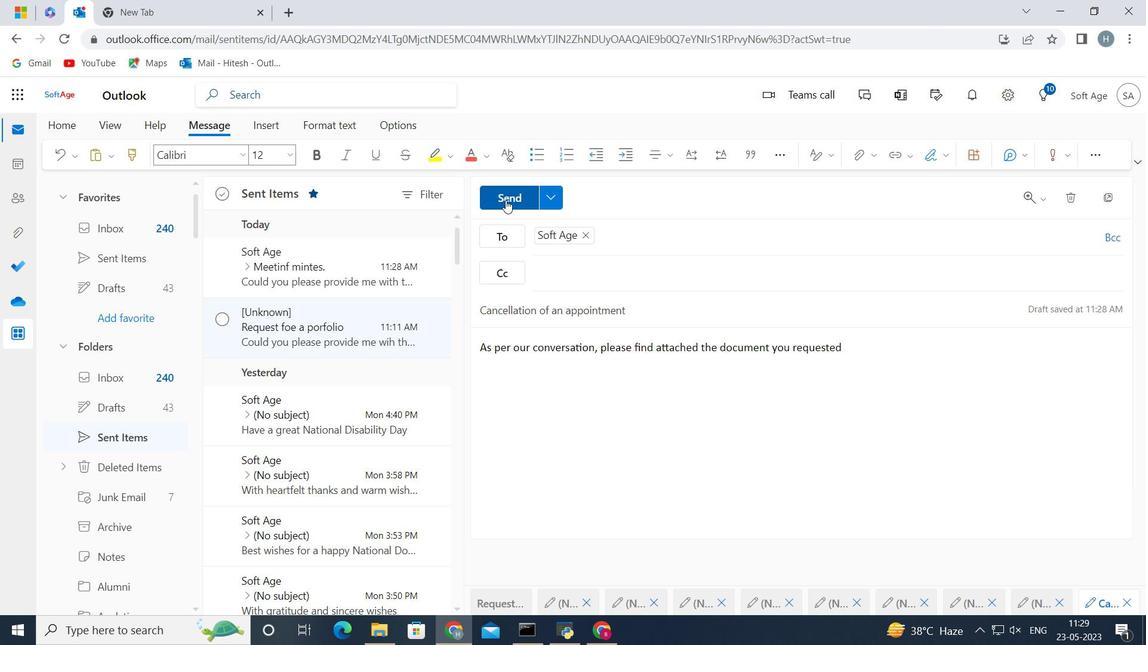 
Action: Mouse pressed left at (507, 198)
Screenshot: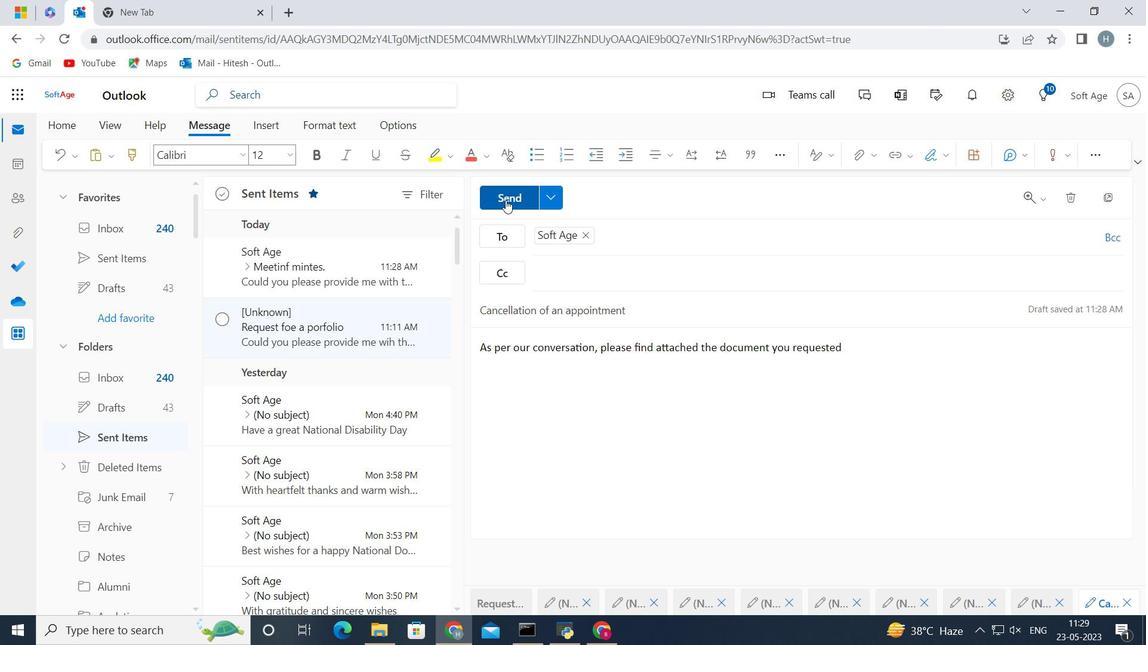 
Action: Mouse moved to (557, 389)
Screenshot: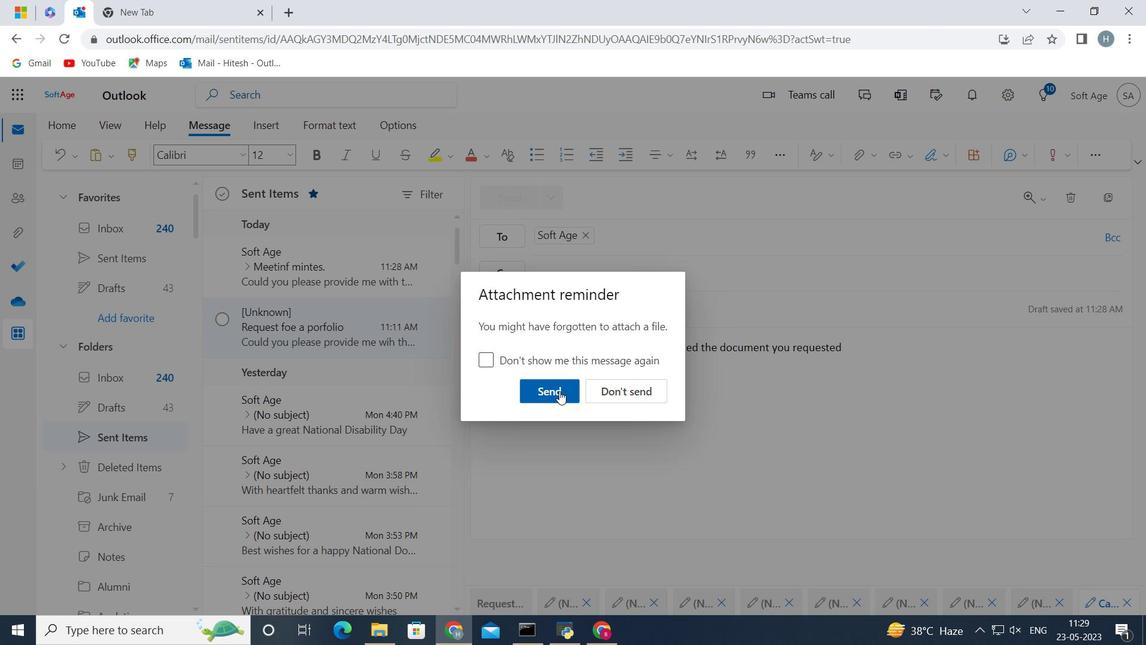 
Action: Mouse pressed left at (557, 389)
Screenshot: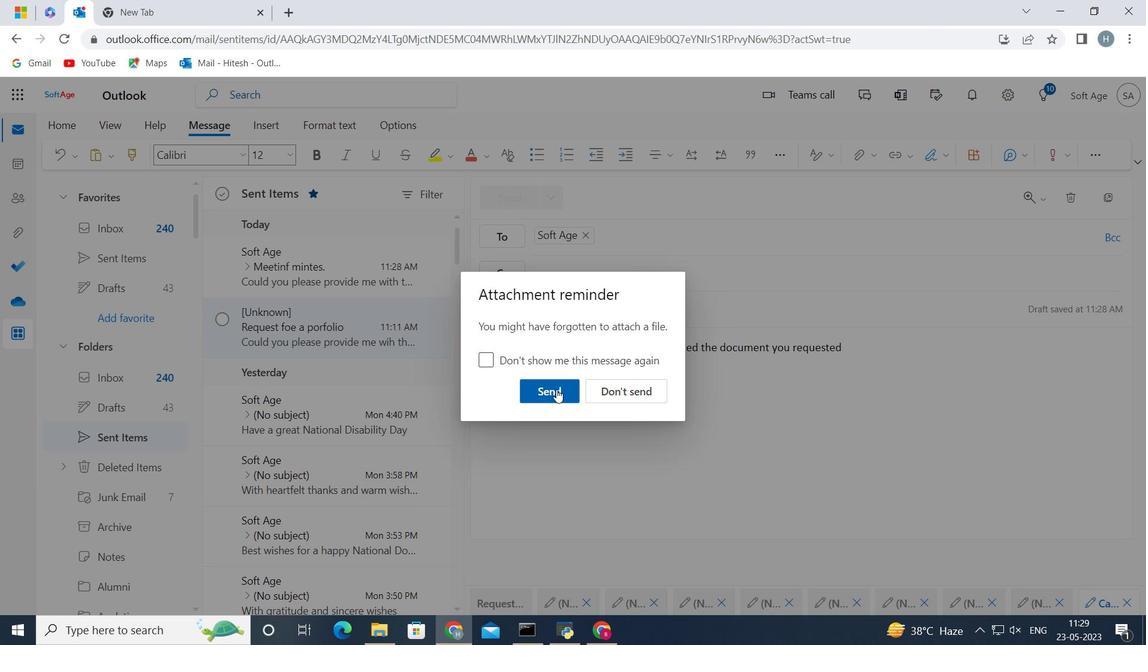 
Action: Mouse moved to (309, 265)
Screenshot: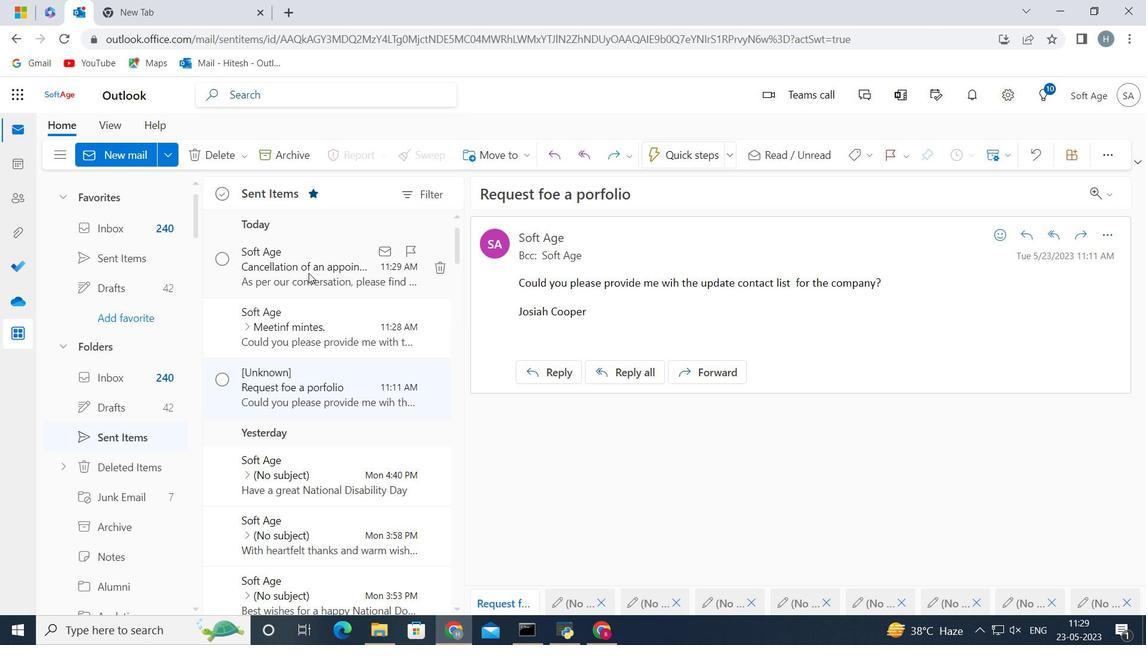 
Action: Mouse pressed left at (309, 265)
Screenshot: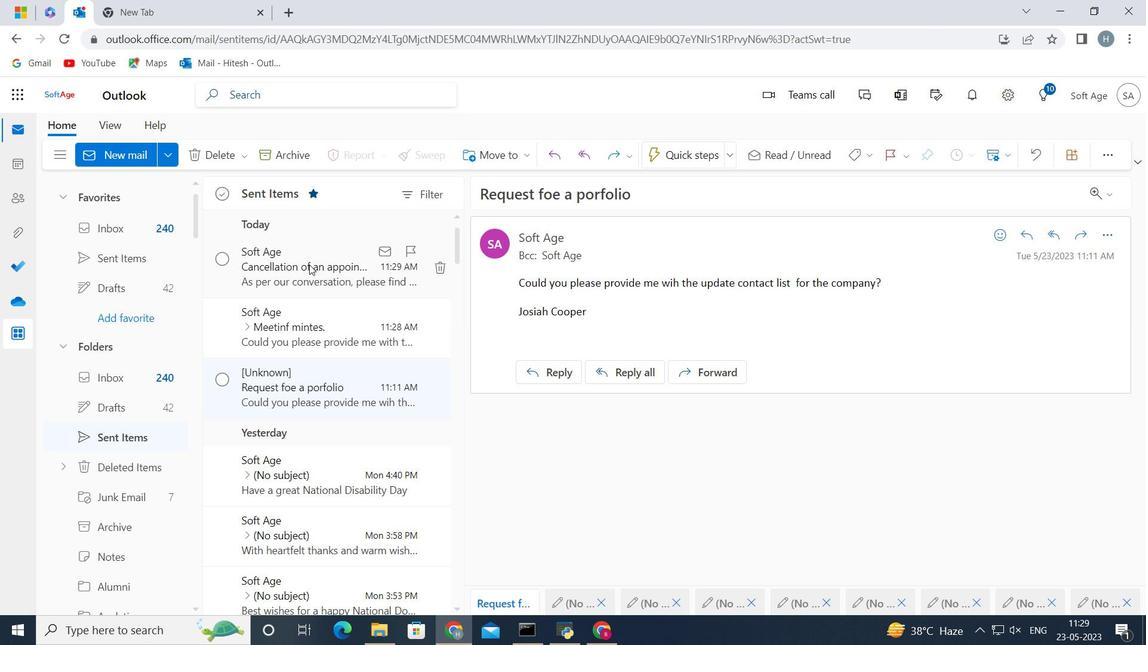 
Action: Mouse moved to (496, 155)
Screenshot: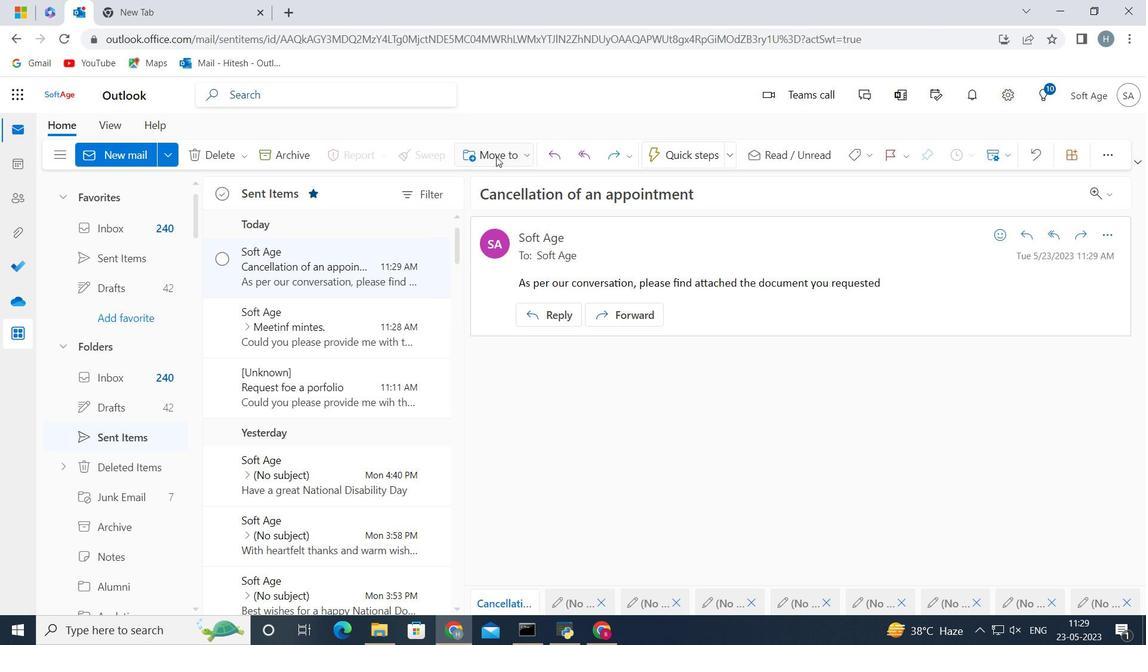 
Action: Mouse pressed left at (496, 155)
Screenshot: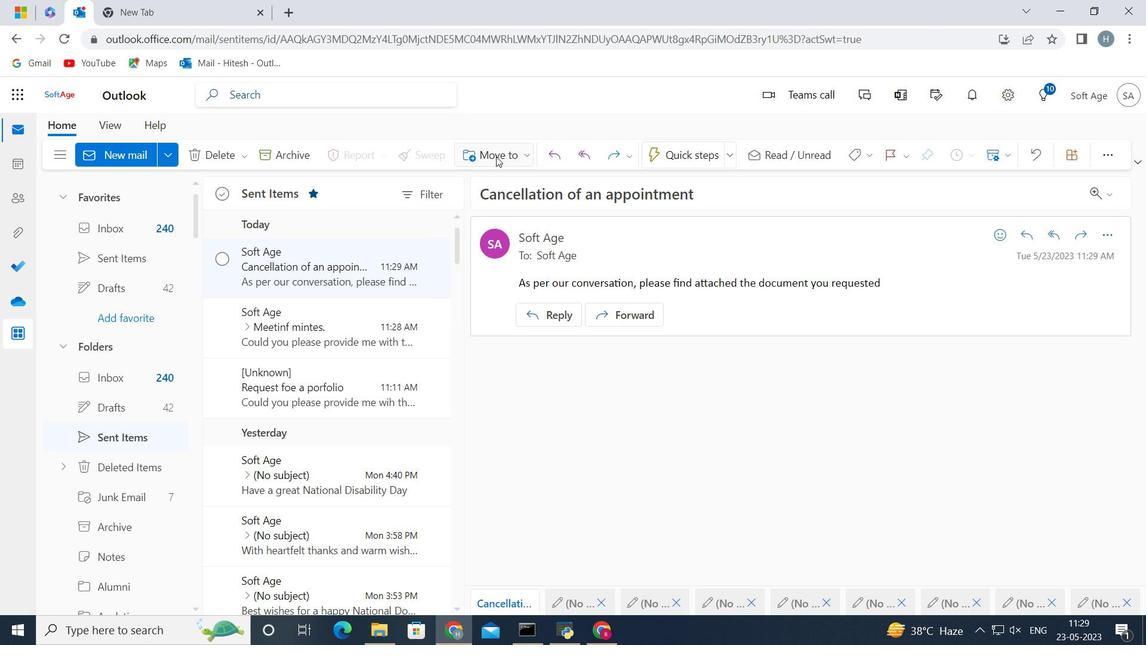 
Action: Mouse moved to (514, 180)
Screenshot: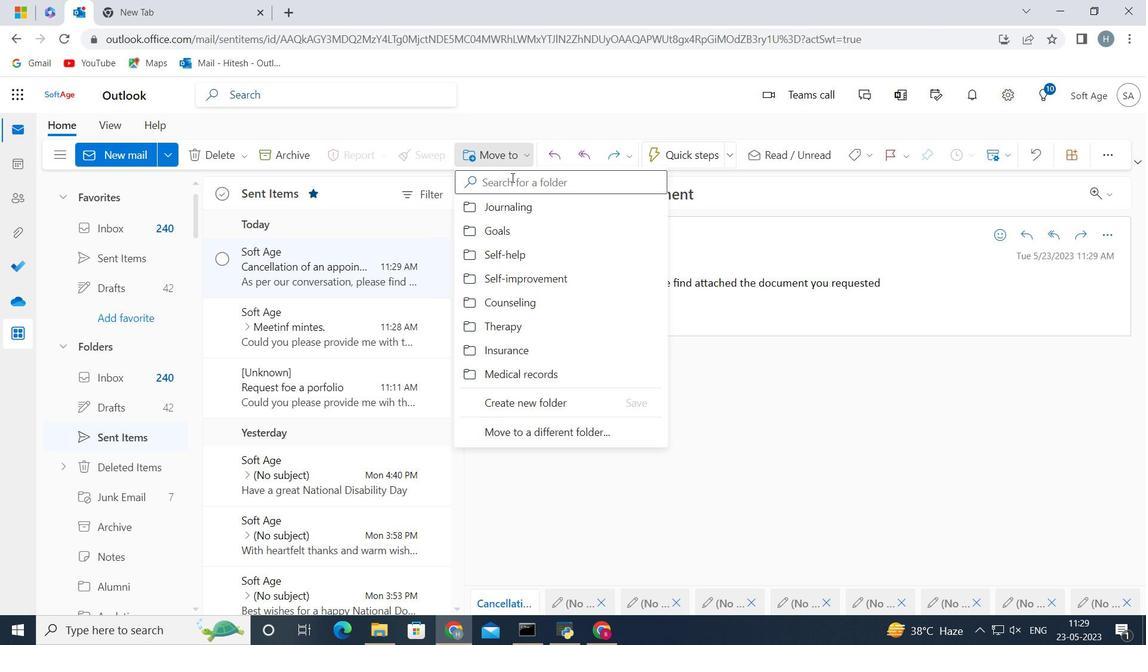 
Action: Mouse pressed left at (514, 180)
Screenshot: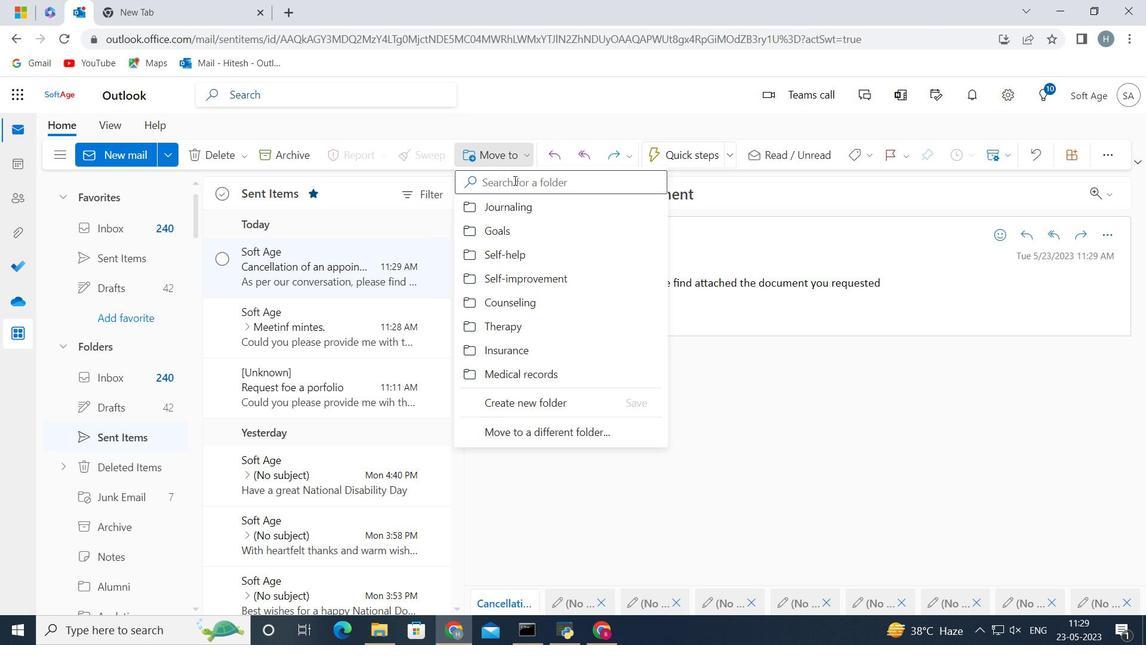 
Action: Key pressed <Key.shift><Key.shift><Key.shift>Reflection
Screenshot: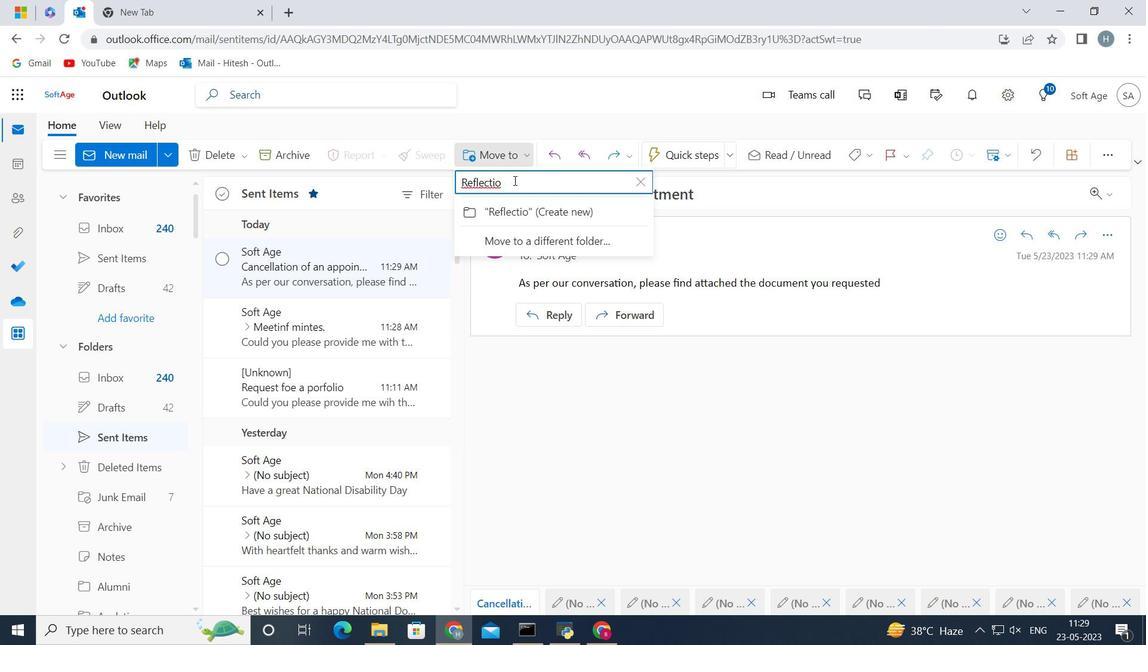 
Action: Mouse moved to (469, 210)
Screenshot: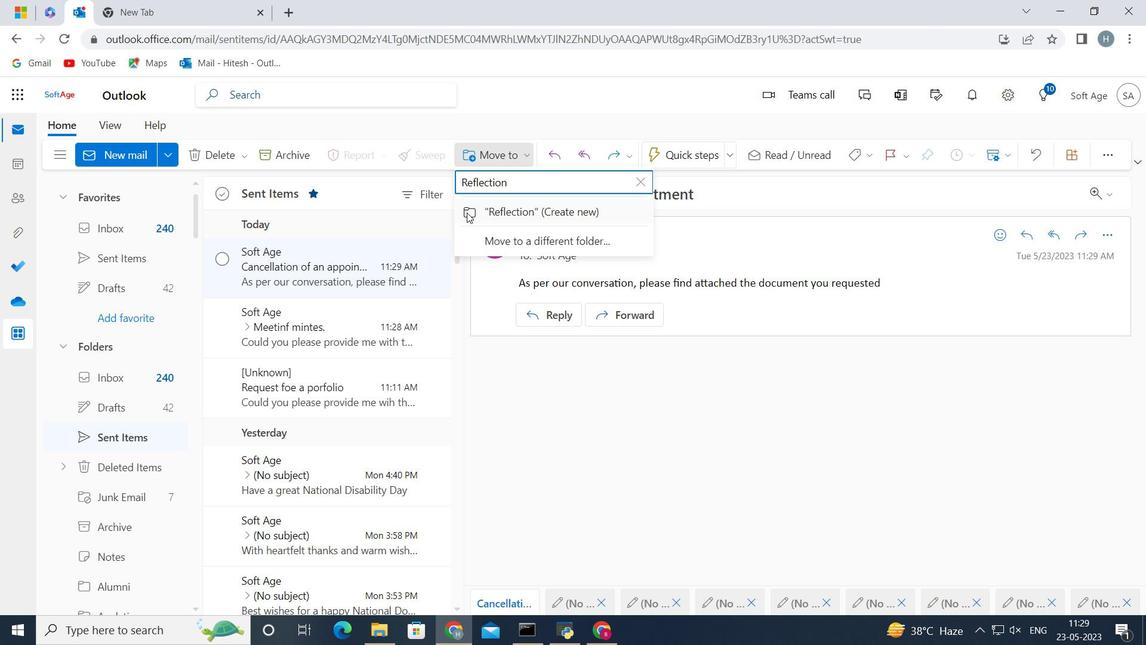 
Action: Mouse pressed left at (469, 210)
Screenshot: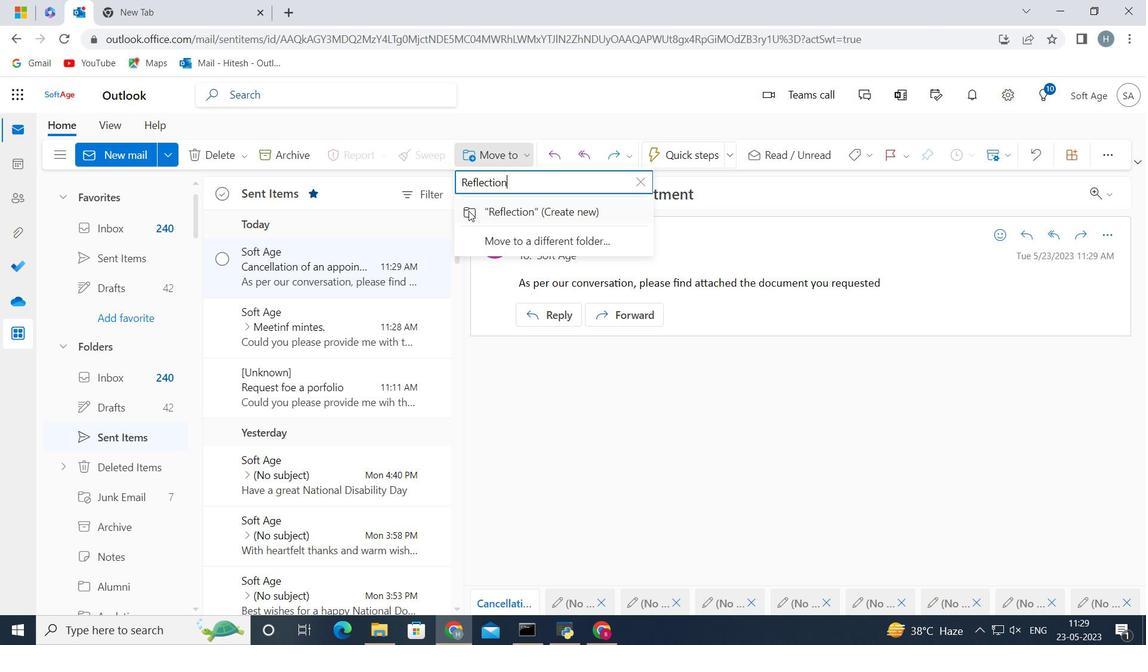 
Action: Mouse moved to (502, 449)
Screenshot: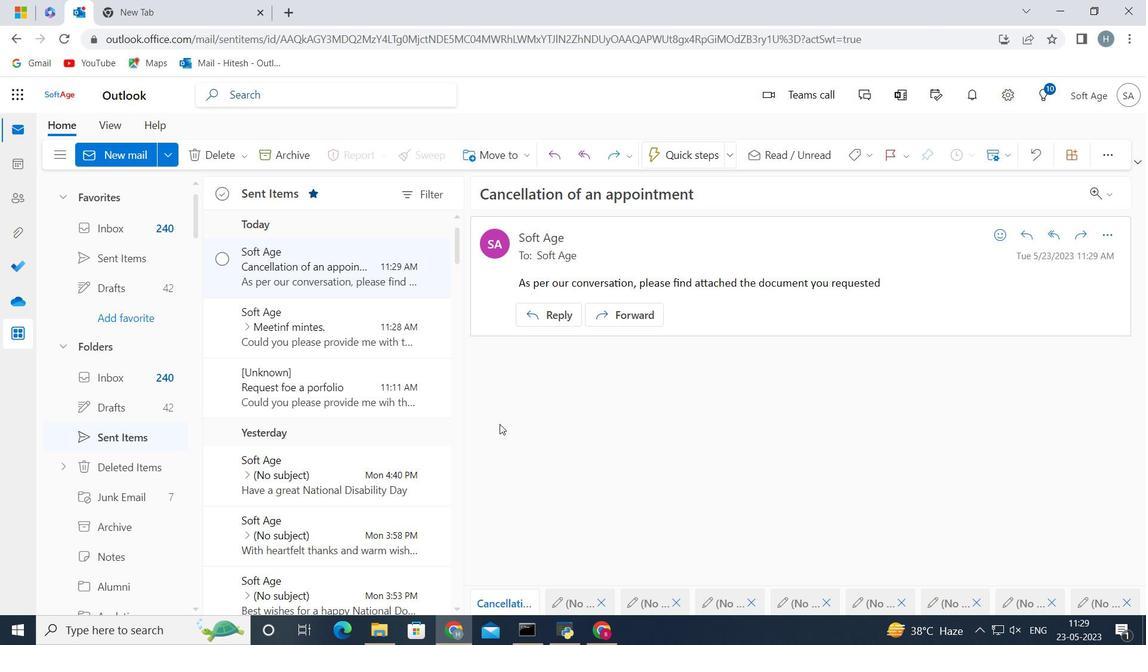 
